Task: Add Lundberg Organic Creamy Parmesan Risotto to the cart.
Action: Mouse moved to (711, 264)
Screenshot: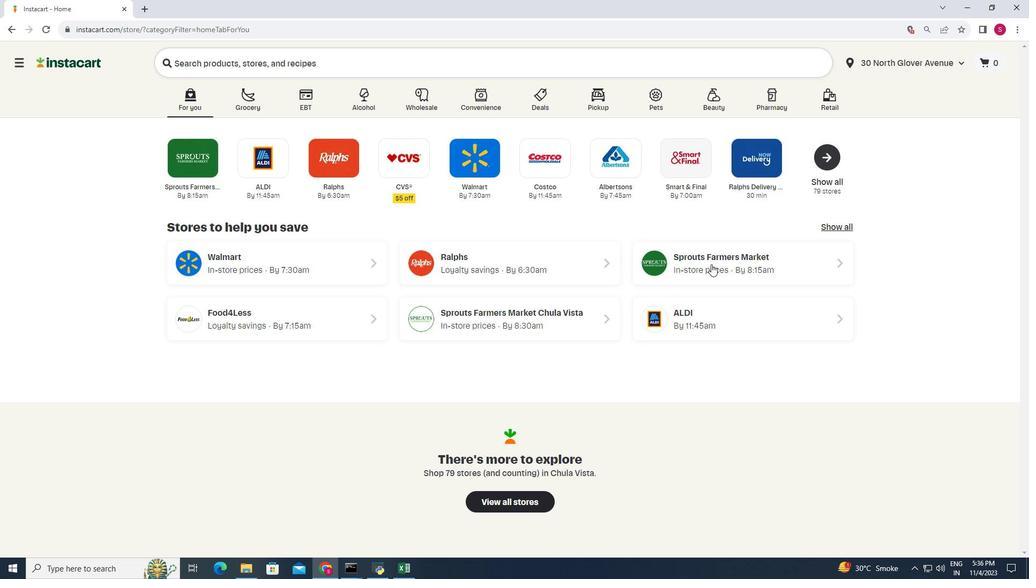 
Action: Mouse pressed left at (711, 264)
Screenshot: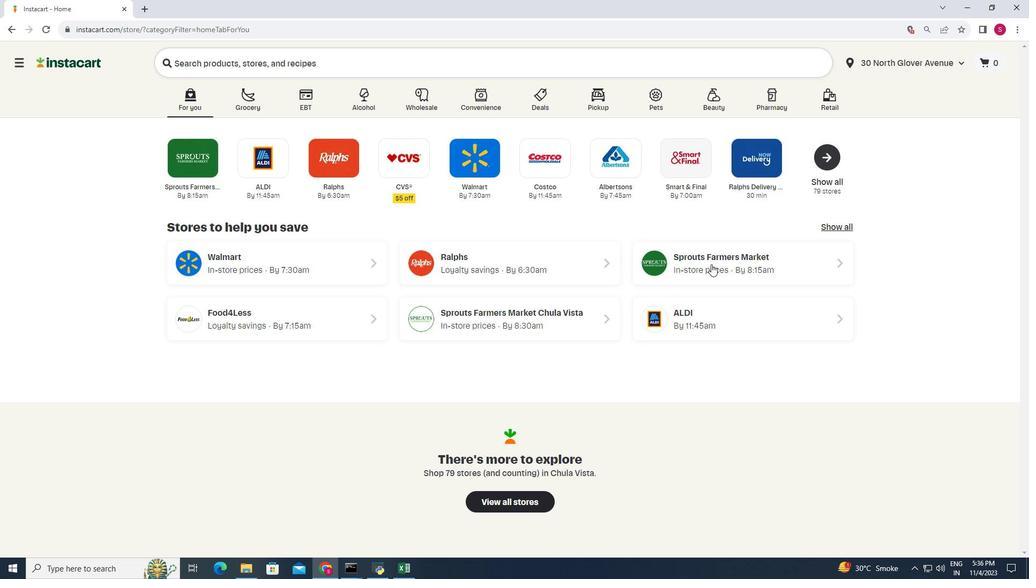 
Action: Mouse moved to (59, 287)
Screenshot: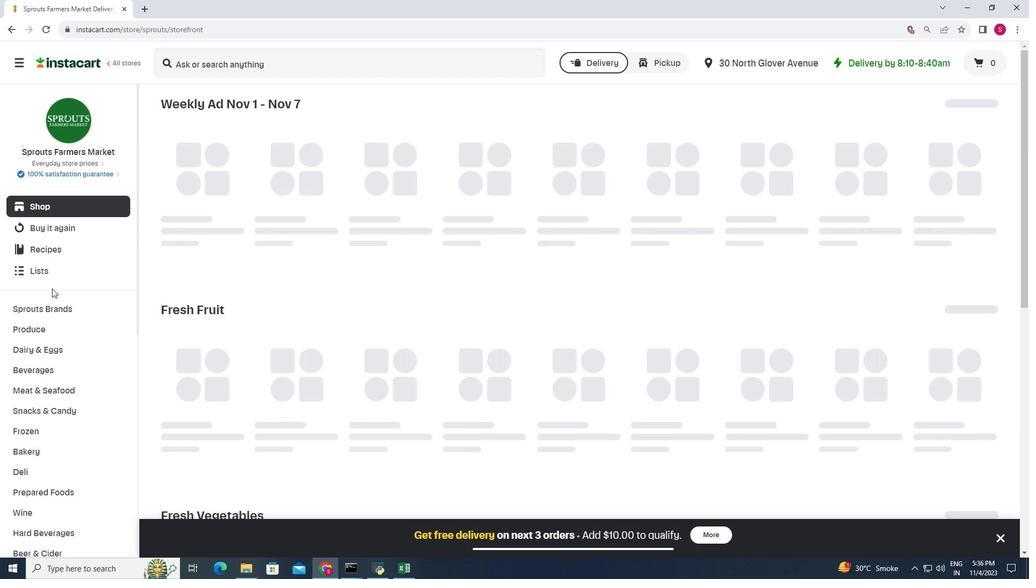 
Action: Mouse scrolled (59, 287) with delta (0, 0)
Screenshot: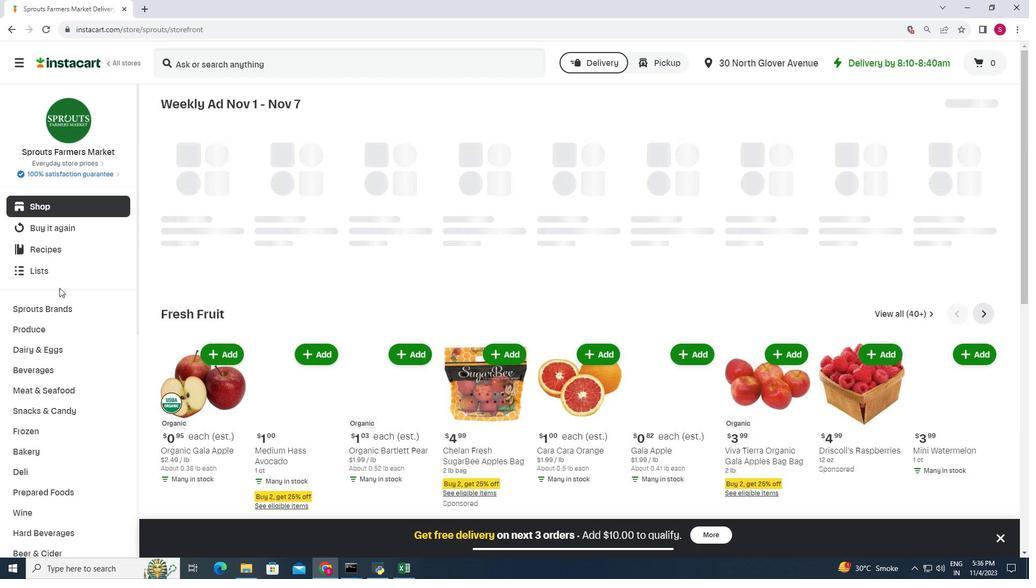 
Action: Mouse scrolled (59, 287) with delta (0, 0)
Screenshot: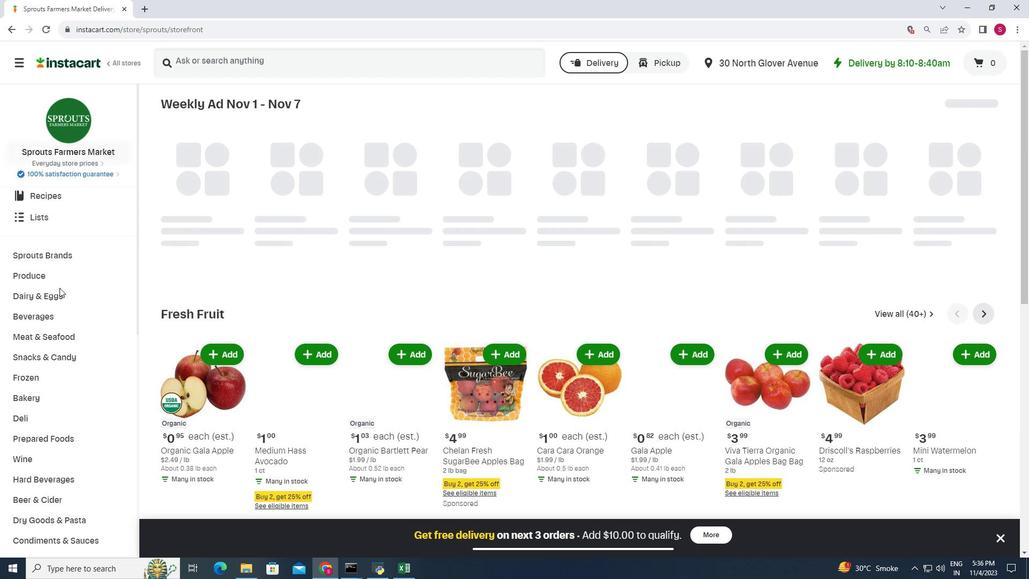 
Action: Mouse scrolled (59, 287) with delta (0, 0)
Screenshot: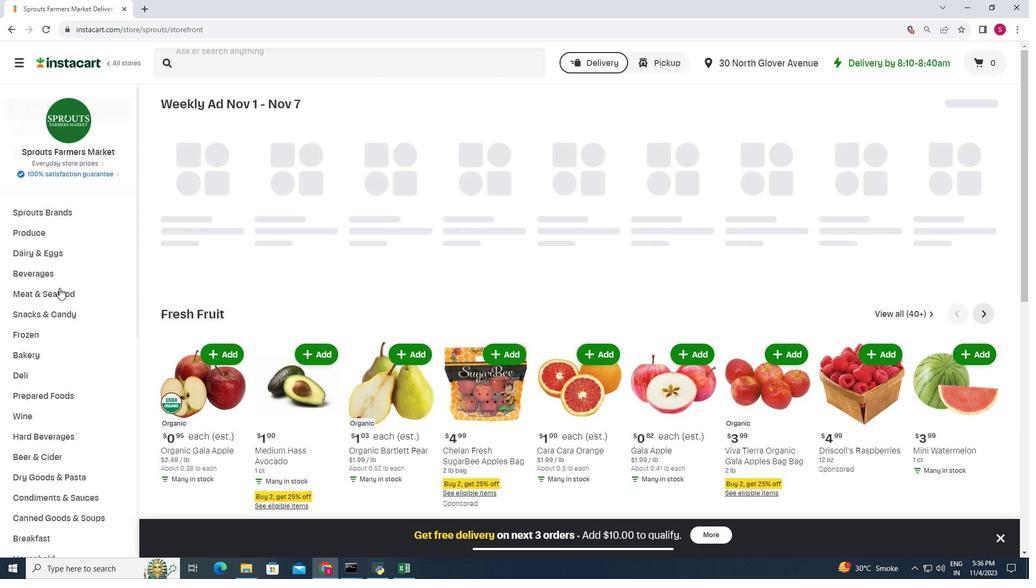 
Action: Mouse scrolled (59, 287) with delta (0, 0)
Screenshot: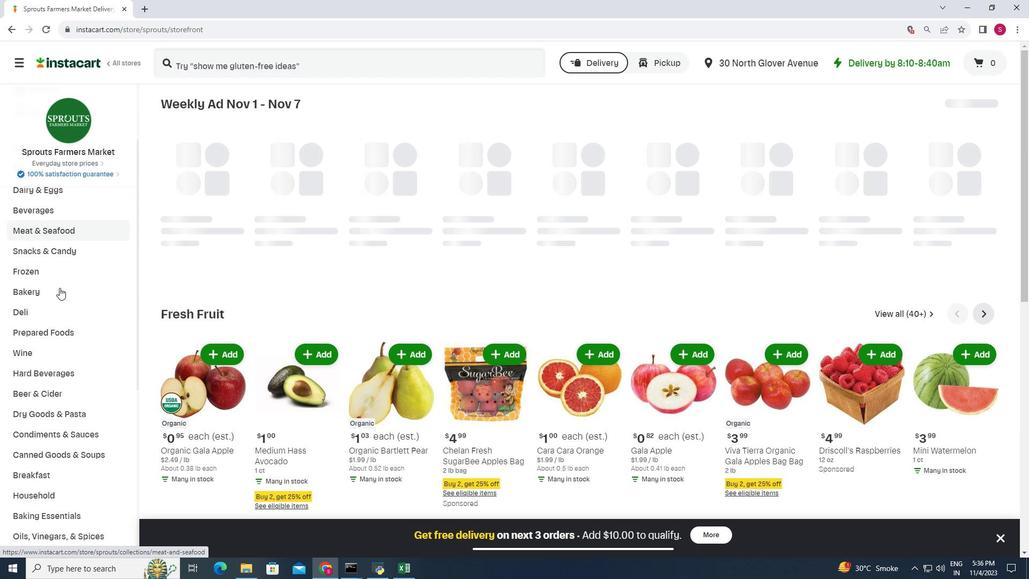 
Action: Mouse scrolled (59, 287) with delta (0, 0)
Screenshot: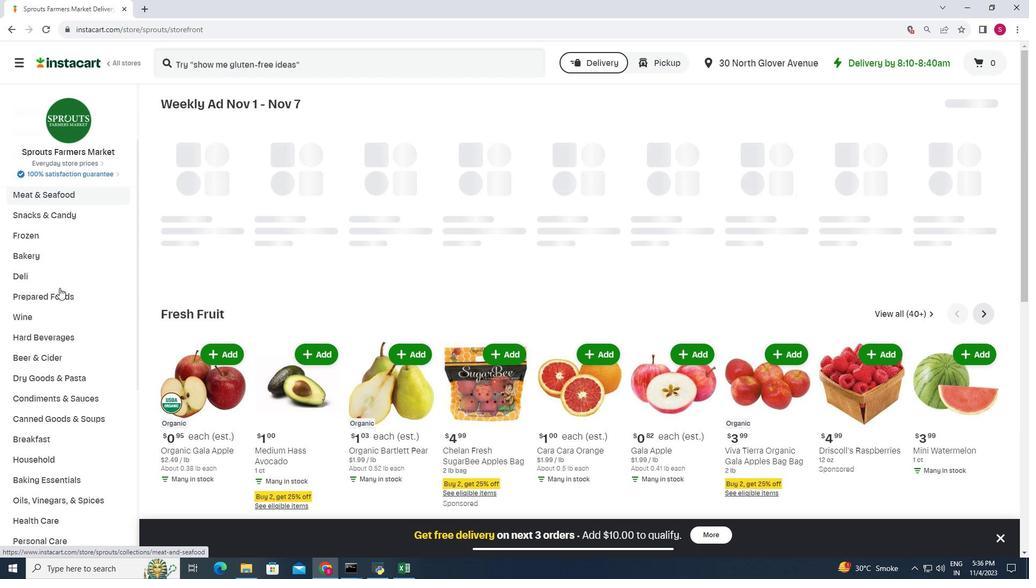 
Action: Mouse moved to (57, 364)
Screenshot: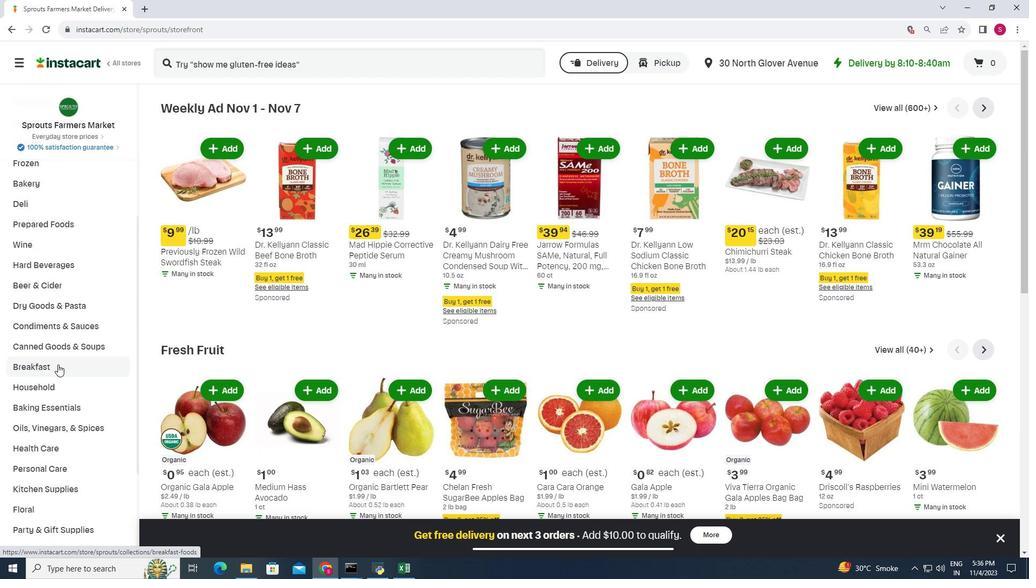 
Action: Mouse pressed left at (57, 364)
Screenshot: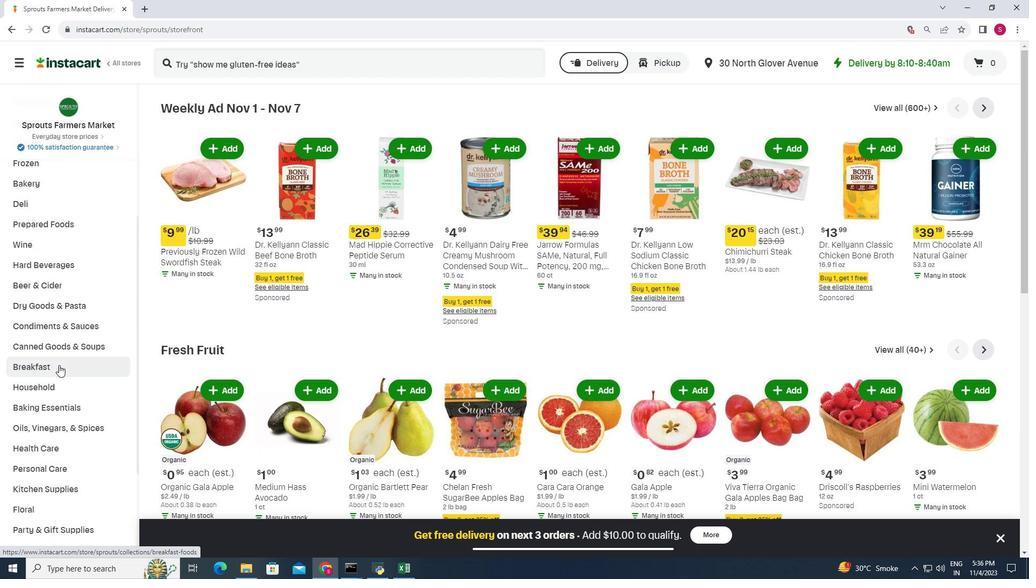 
Action: Mouse moved to (712, 133)
Screenshot: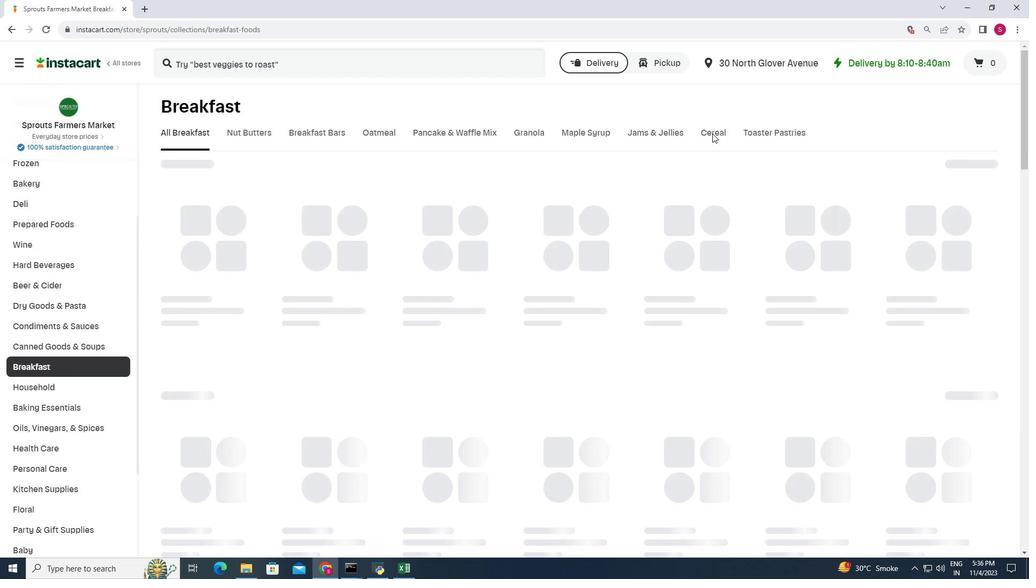 
Action: Mouse pressed left at (712, 133)
Screenshot: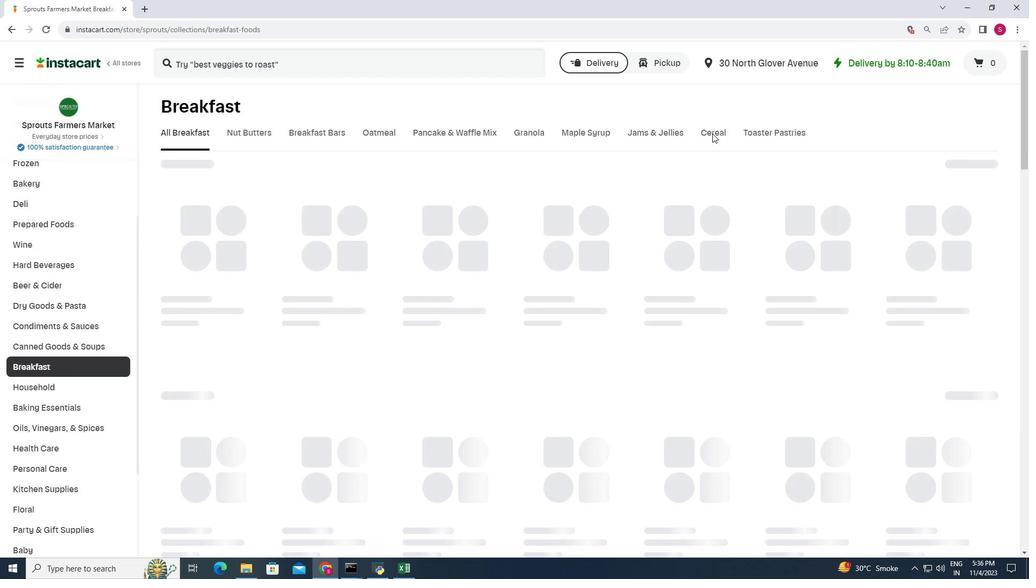
Action: Mouse moved to (479, 211)
Screenshot: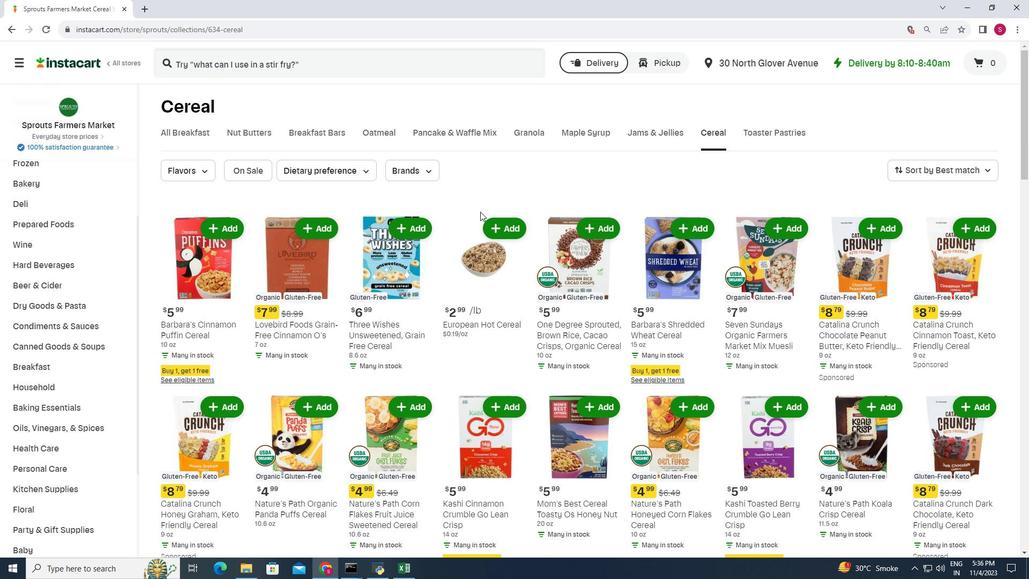 
Action: Mouse scrolled (479, 211) with delta (0, 0)
Screenshot: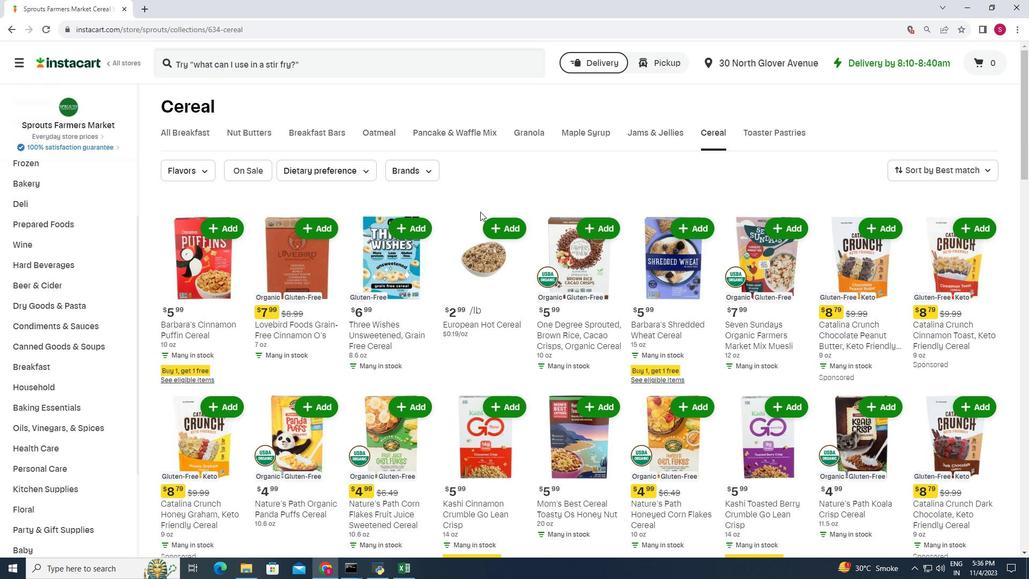 
Action: Mouse moved to (481, 212)
Screenshot: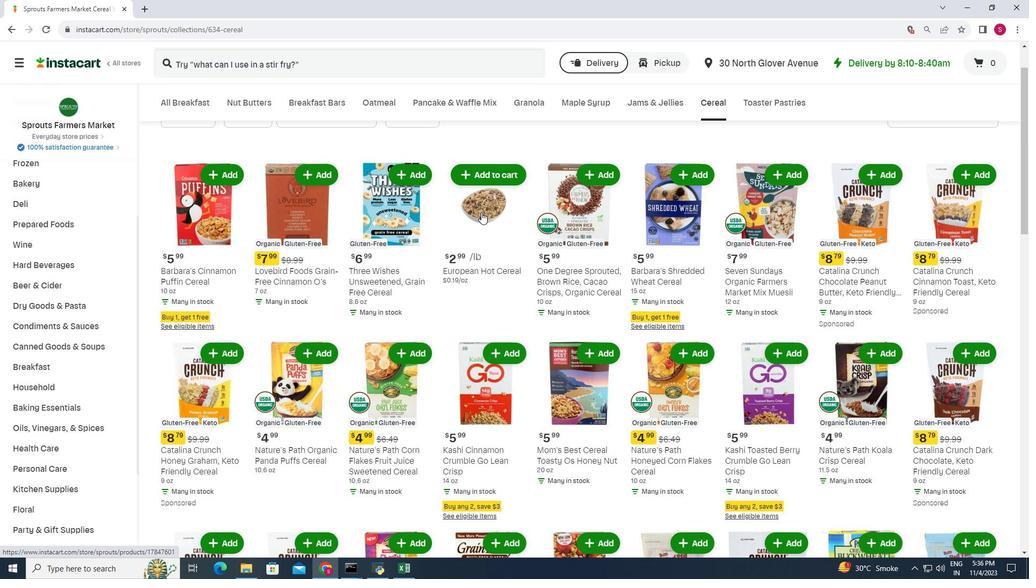 
Action: Mouse scrolled (481, 211) with delta (0, 0)
Screenshot: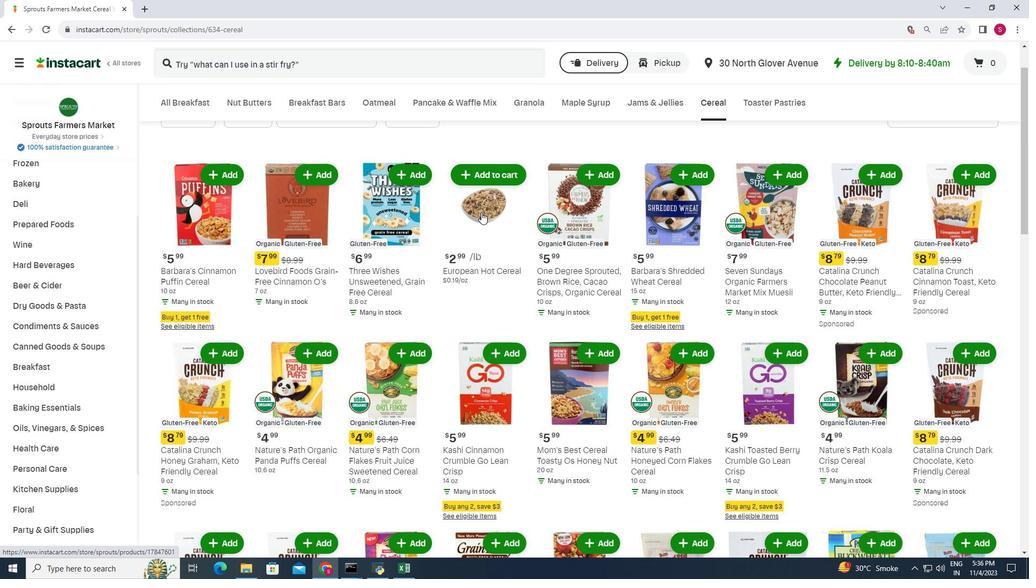 
Action: Mouse scrolled (481, 211) with delta (0, 0)
Screenshot: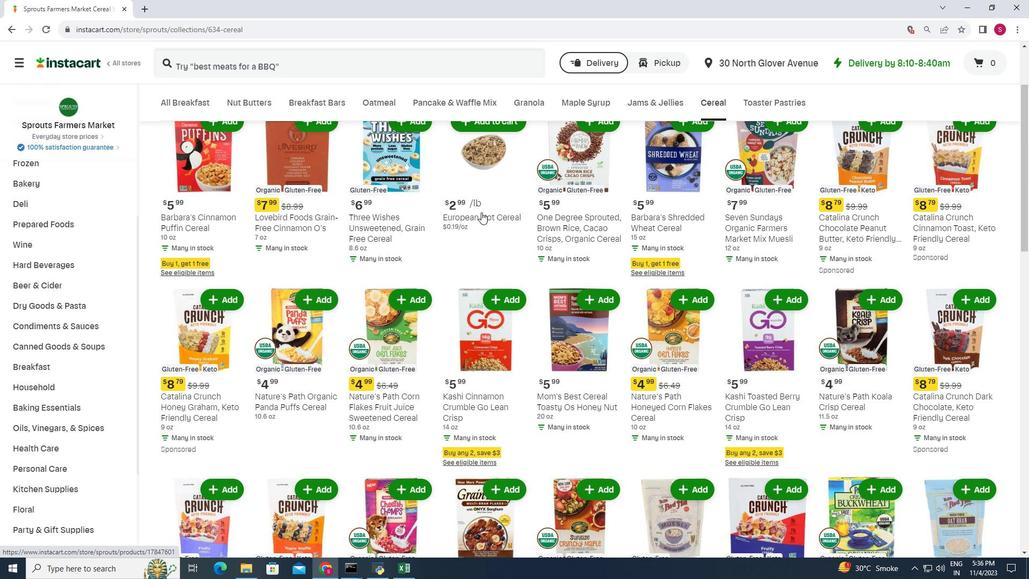 
Action: Mouse scrolled (481, 211) with delta (0, 0)
Screenshot: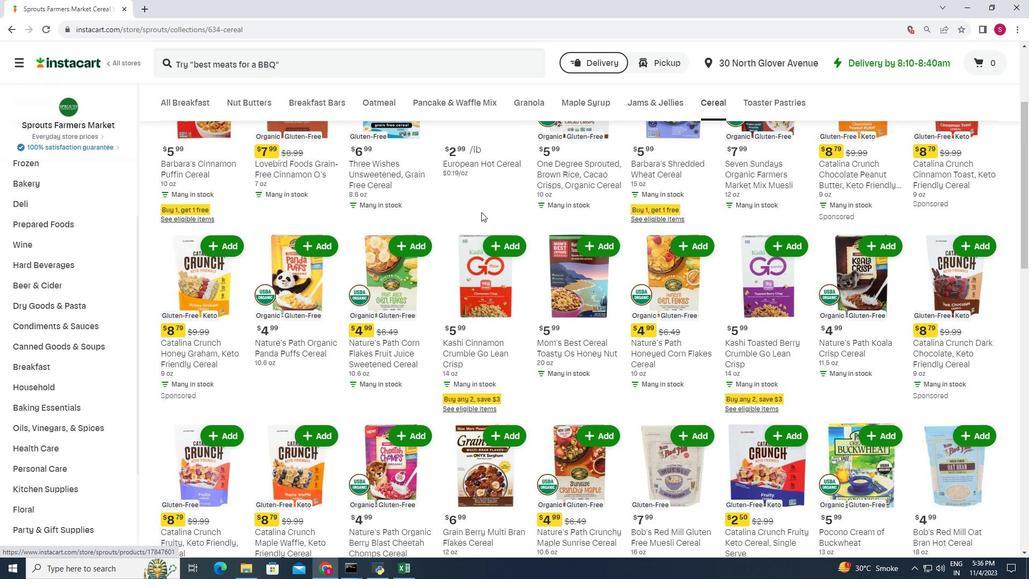 
Action: Mouse scrolled (481, 211) with delta (0, 0)
Screenshot: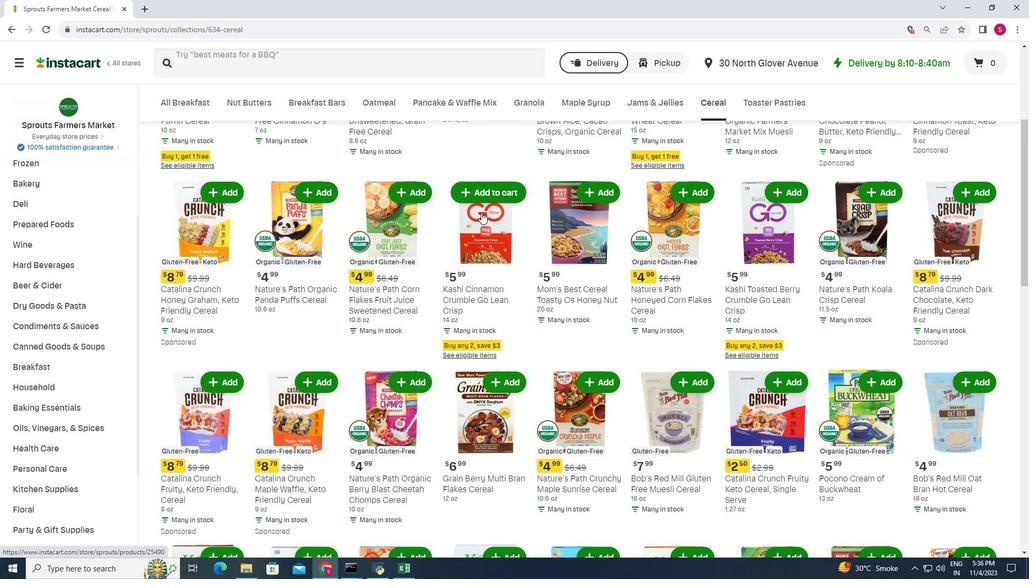 
Action: Mouse scrolled (481, 211) with delta (0, 0)
Screenshot: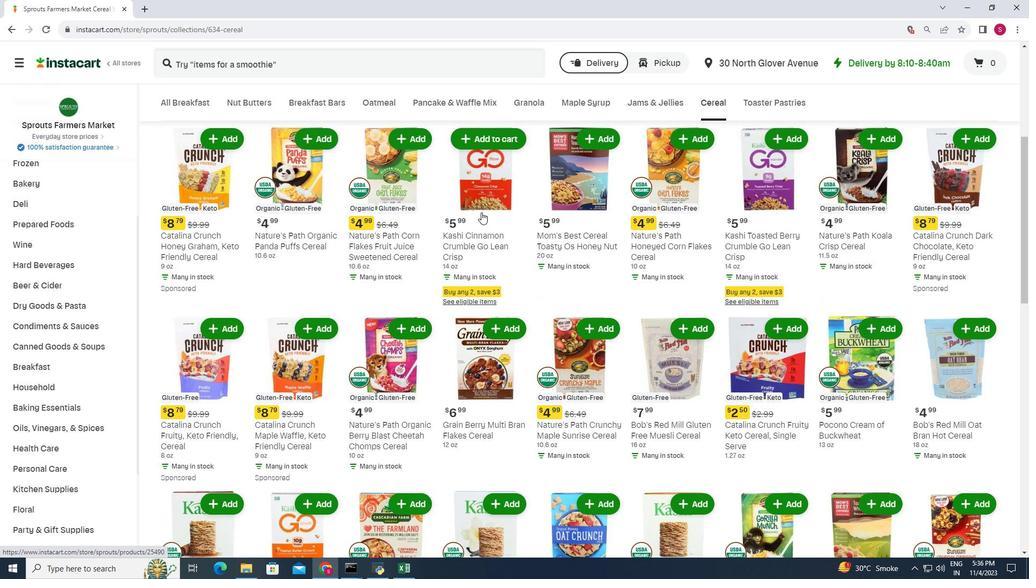 
Action: Mouse scrolled (481, 211) with delta (0, 0)
Screenshot: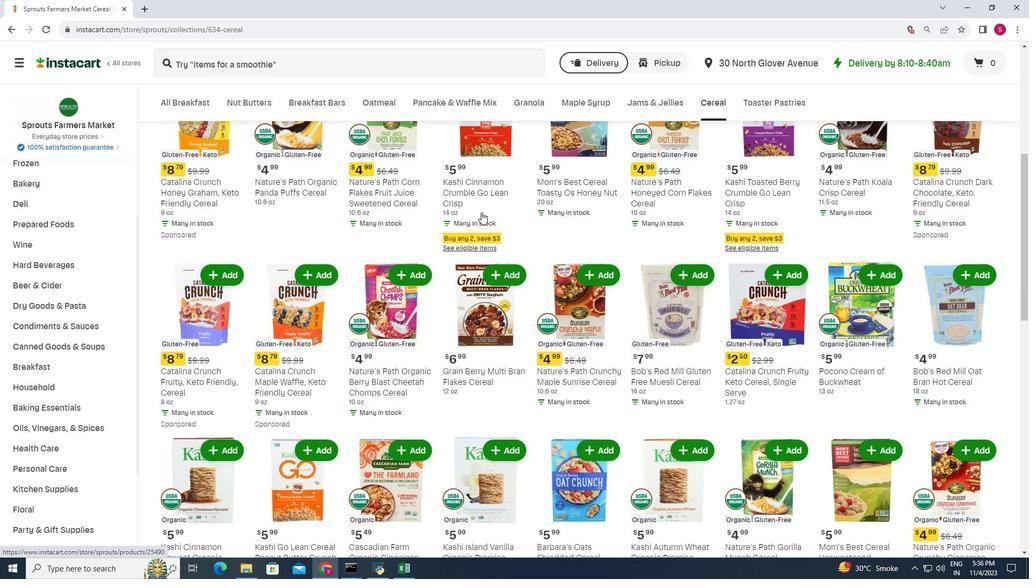
Action: Mouse scrolled (481, 211) with delta (0, 0)
Screenshot: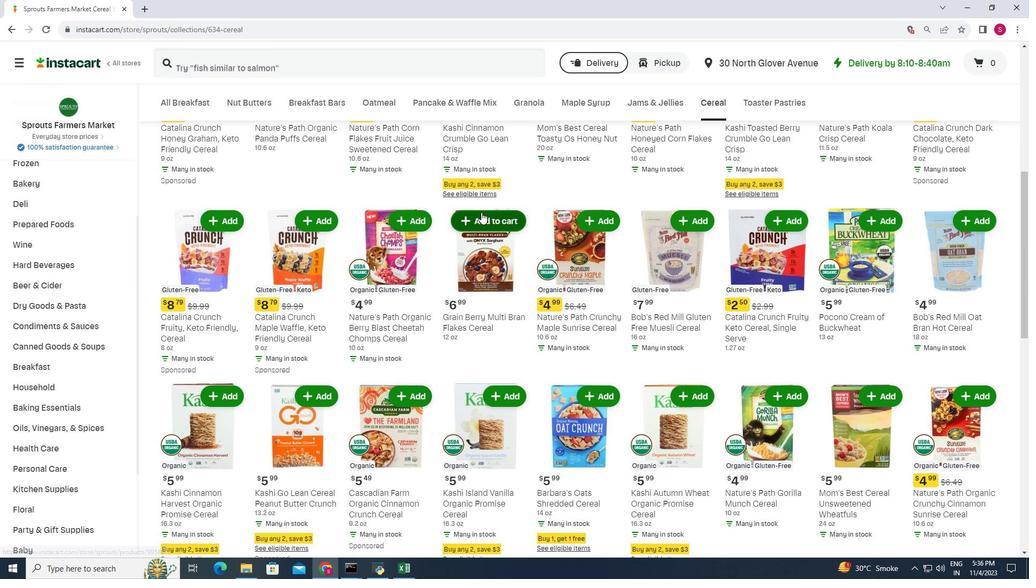
Action: Mouse scrolled (481, 211) with delta (0, 0)
Screenshot: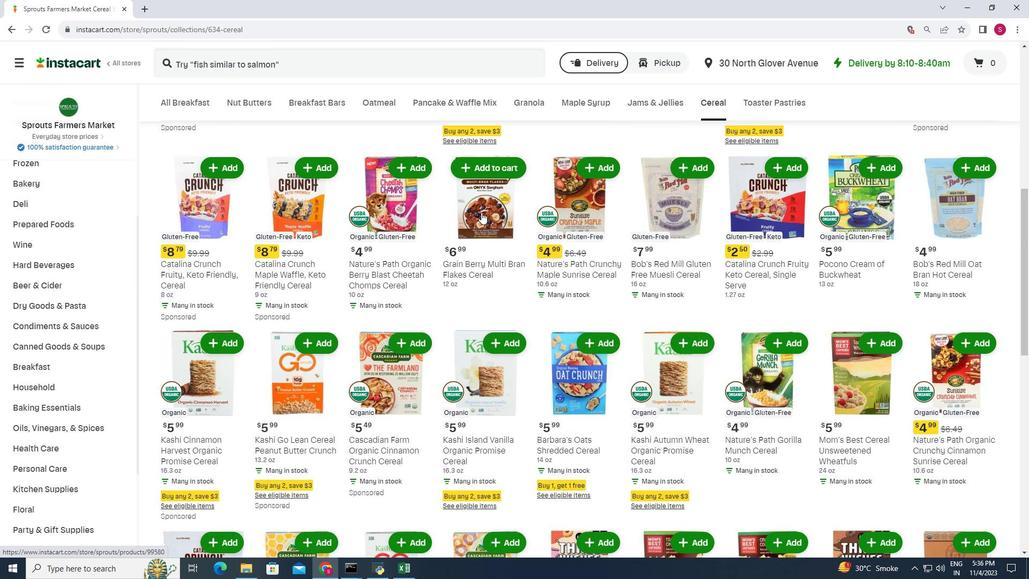 
Action: Mouse scrolled (481, 211) with delta (0, 0)
Screenshot: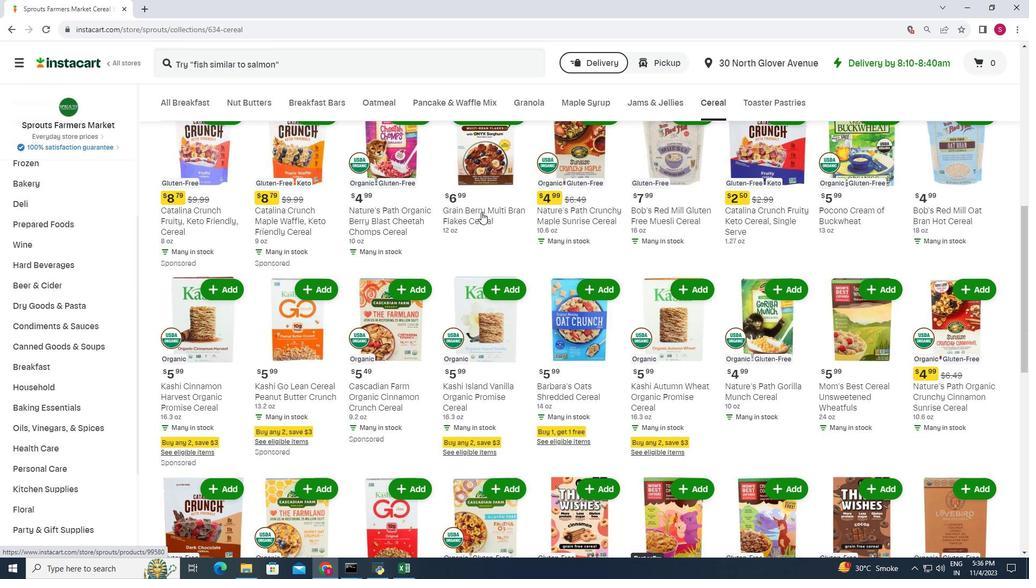 
Action: Mouse scrolled (481, 211) with delta (0, 0)
Screenshot: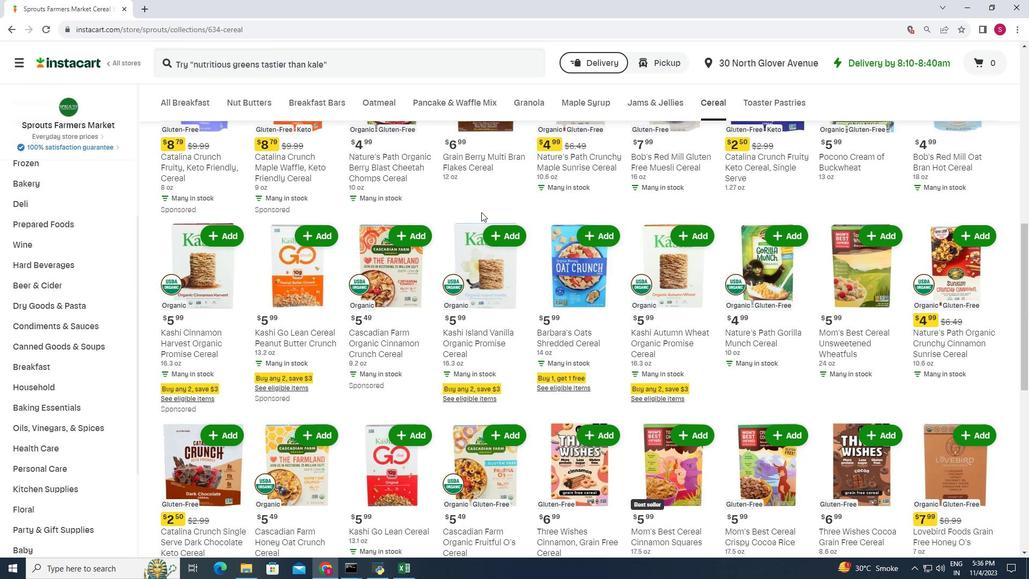 
Action: Mouse scrolled (481, 211) with delta (0, 0)
Screenshot: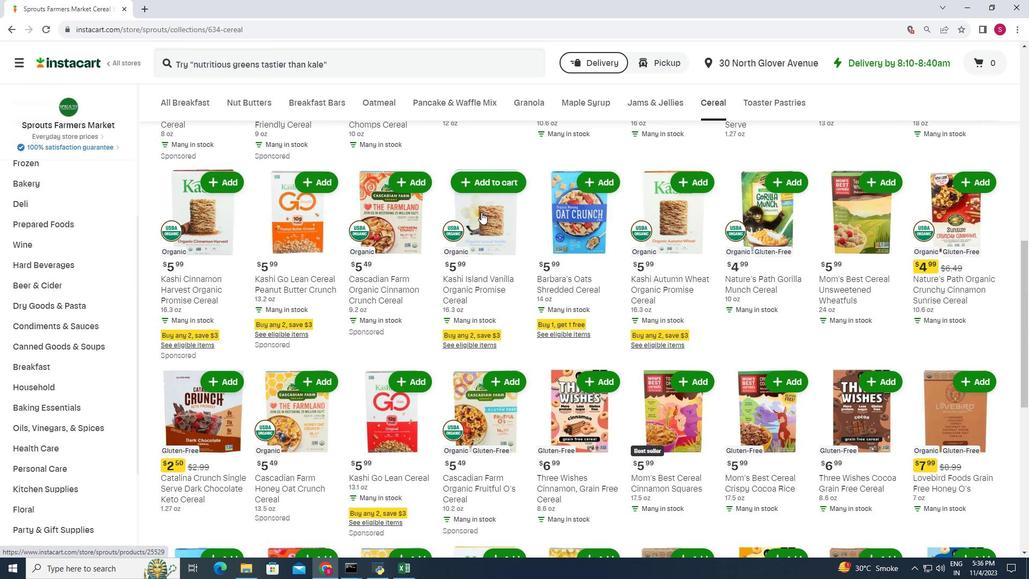 
Action: Mouse scrolled (481, 211) with delta (0, 0)
Screenshot: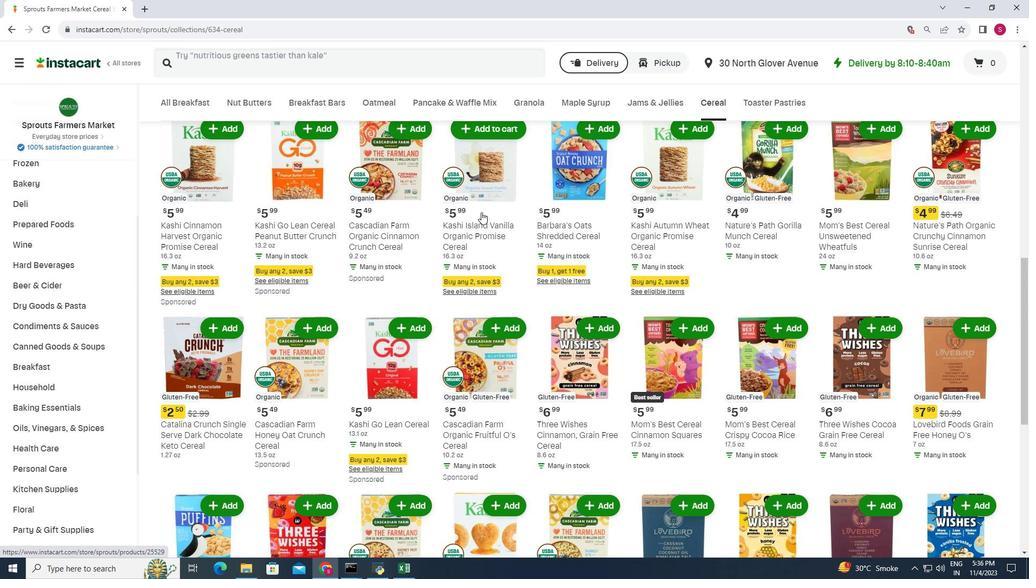 
Action: Mouse moved to (482, 212)
Screenshot: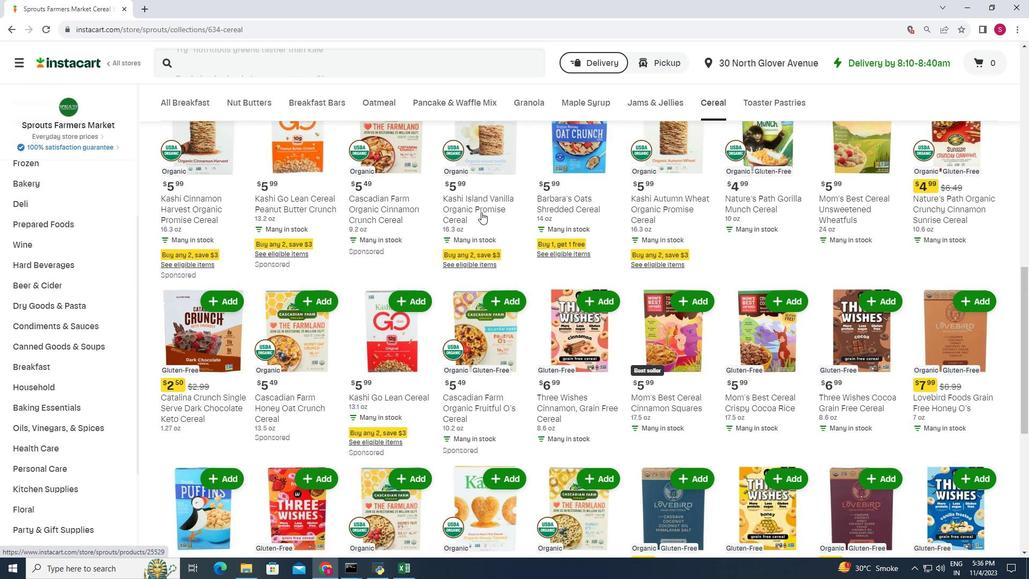 
Action: Mouse scrolled (482, 211) with delta (0, 0)
Screenshot: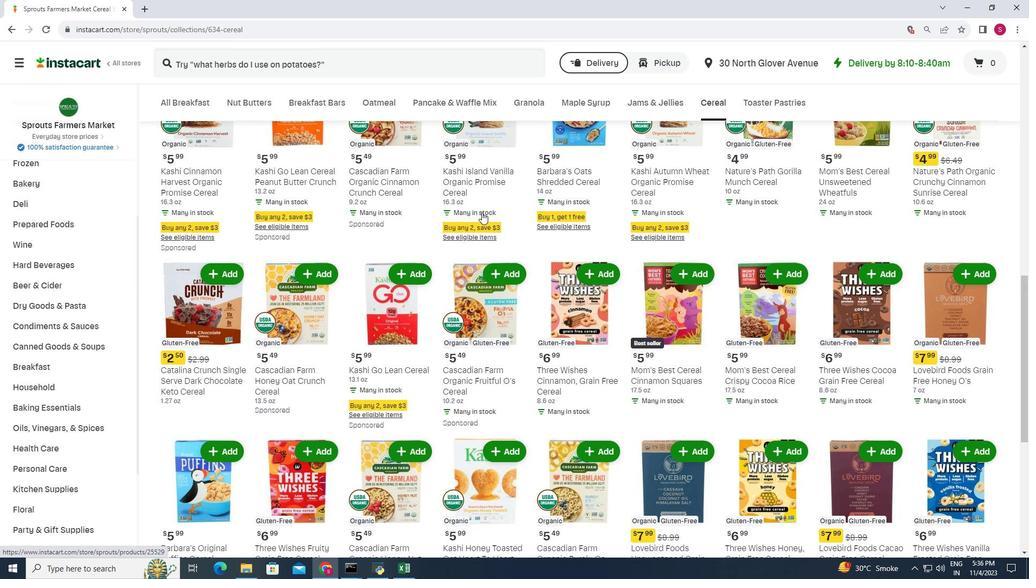 
Action: Mouse moved to (481, 212)
Screenshot: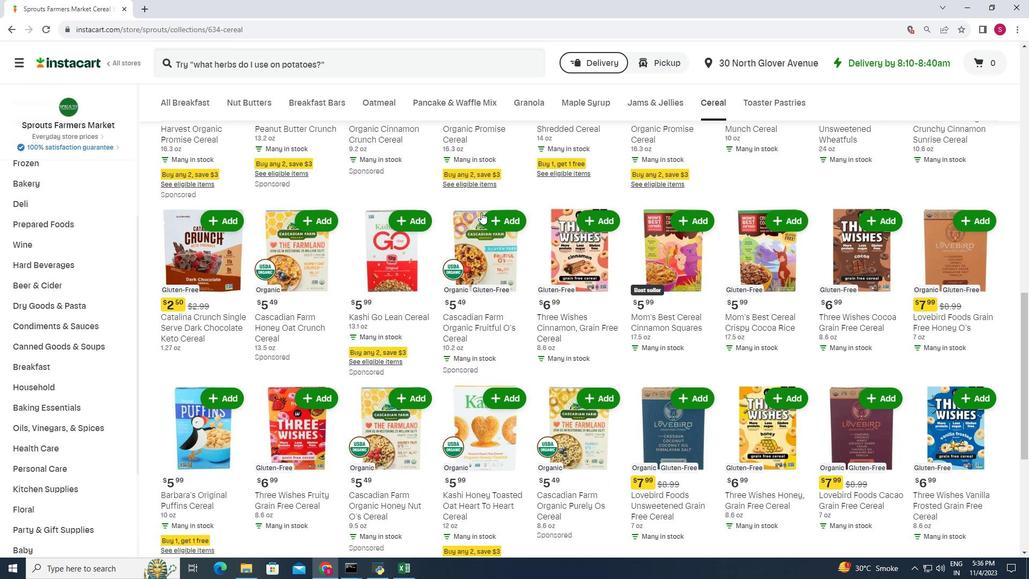 
Action: Mouse scrolled (481, 211) with delta (0, 0)
Screenshot: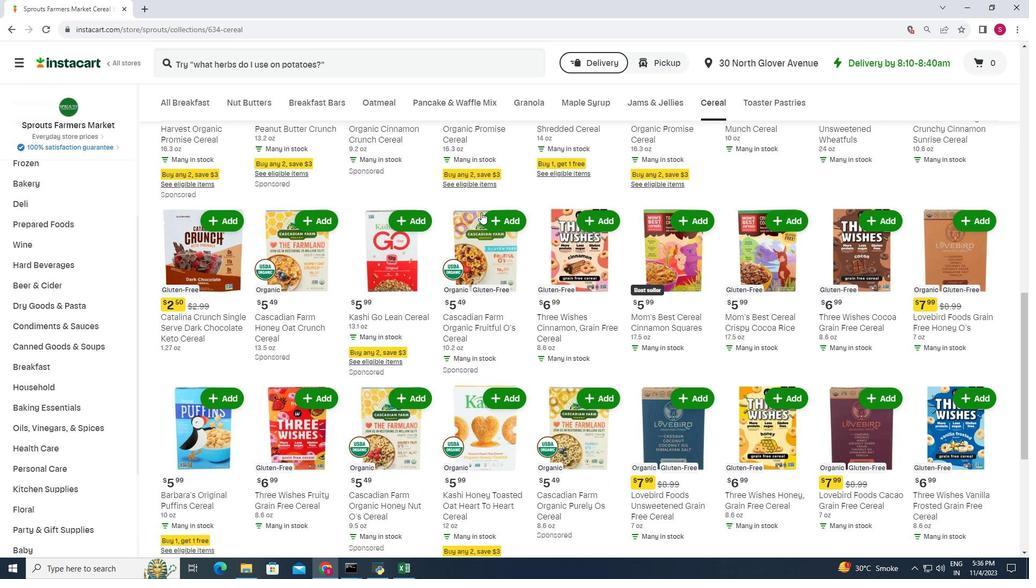 
Action: Mouse moved to (479, 210)
Screenshot: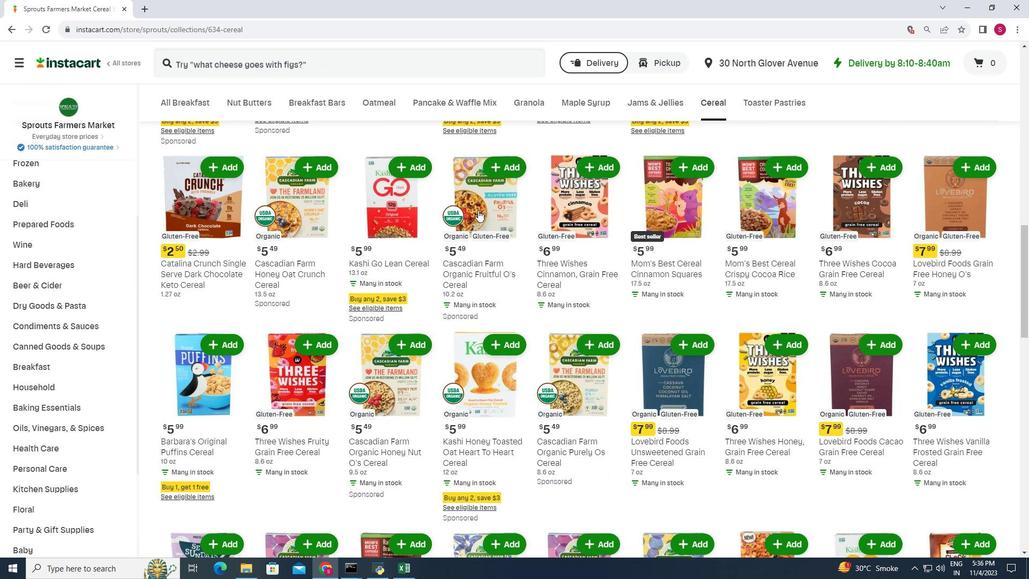 
Action: Mouse scrolled (479, 210) with delta (0, 0)
Screenshot: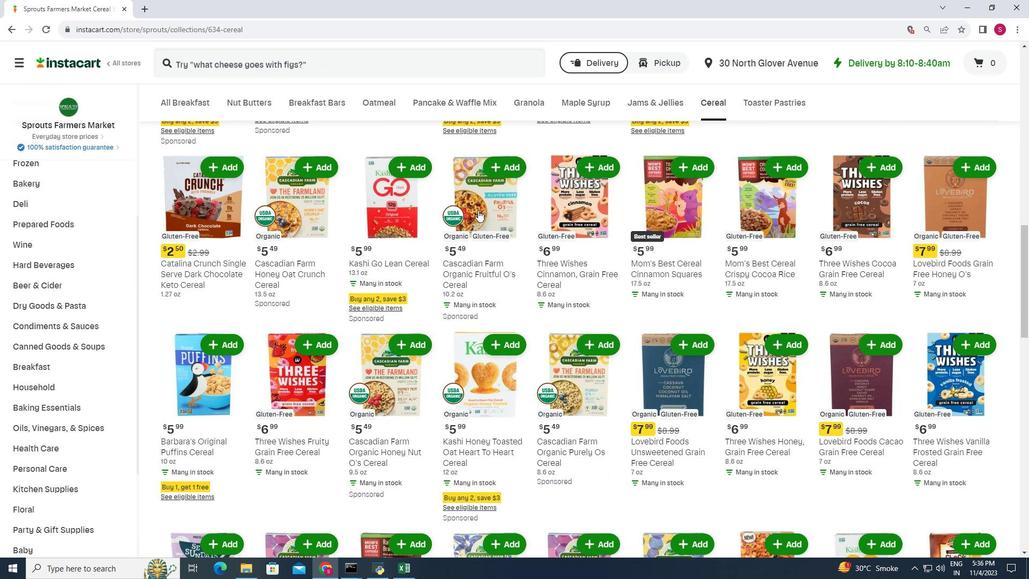 
Action: Mouse moved to (480, 201)
Screenshot: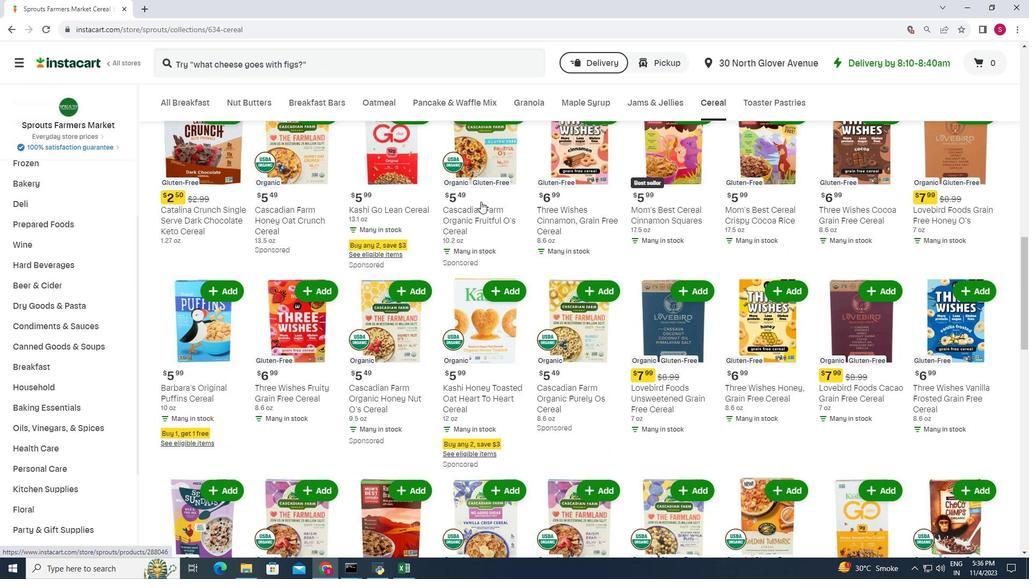 
Action: Mouse scrolled (480, 201) with delta (0, 0)
Screenshot: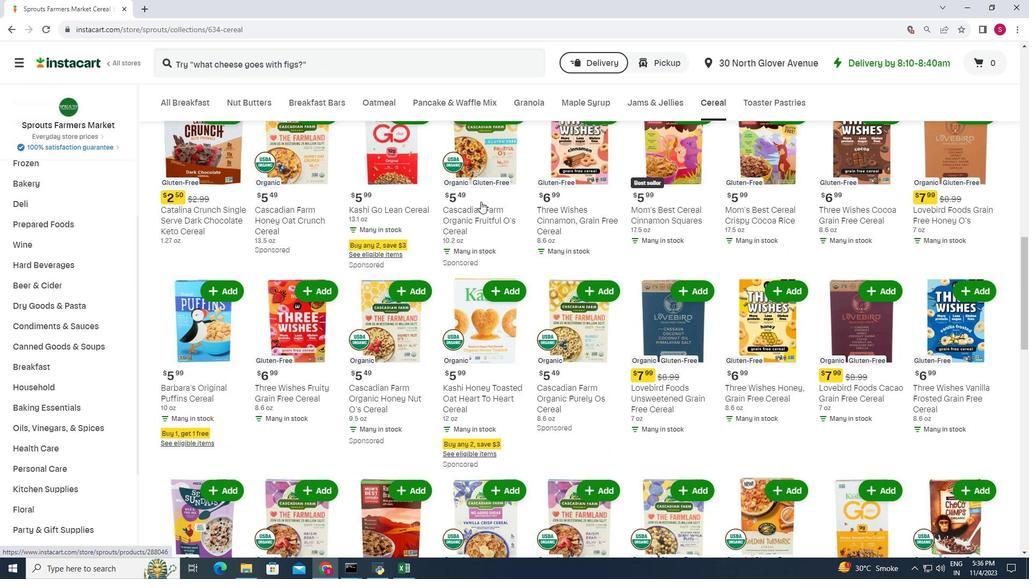 
Action: Mouse moved to (503, 199)
Screenshot: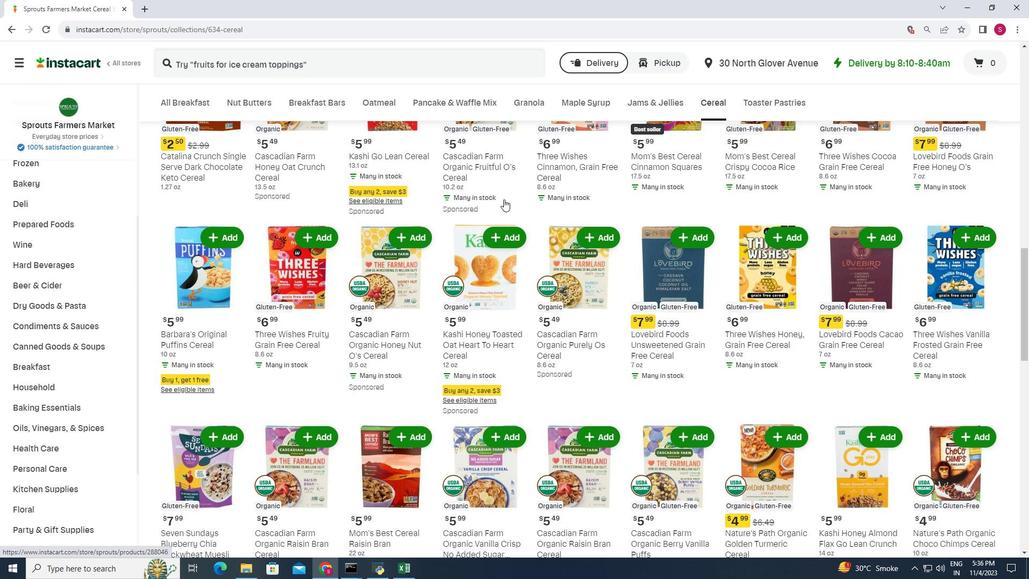 
Action: Mouse scrolled (503, 198) with delta (0, 0)
Screenshot: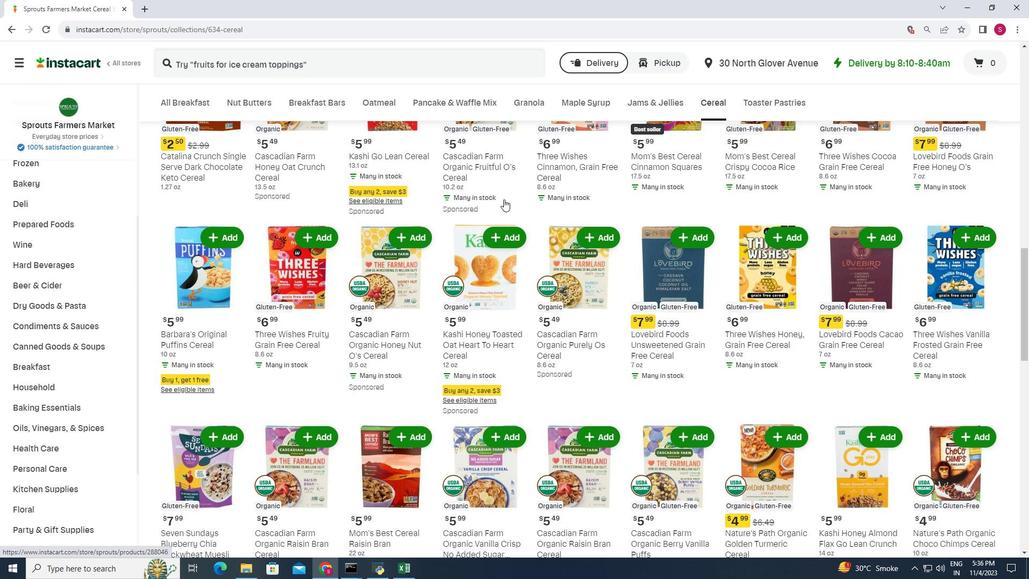 
Action: Mouse moved to (503, 198)
Screenshot: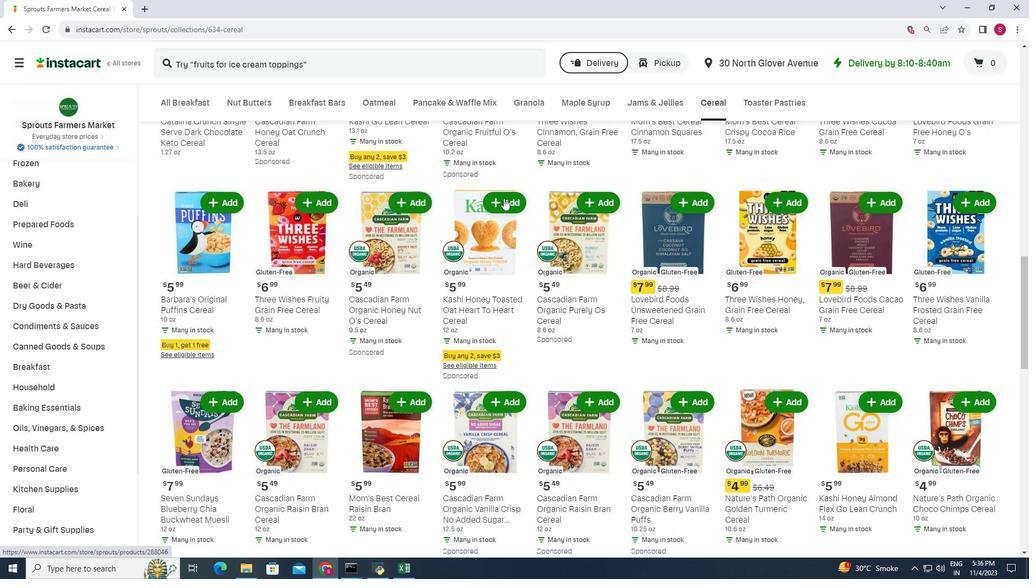 
Action: Mouse scrolled (503, 197) with delta (0, 0)
Screenshot: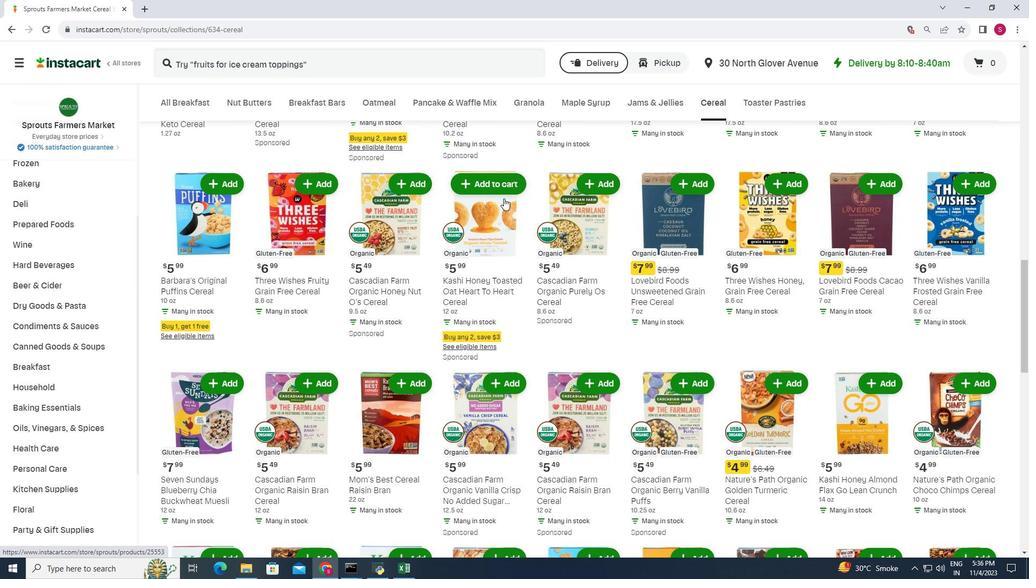 
Action: Mouse moved to (503, 196)
Screenshot: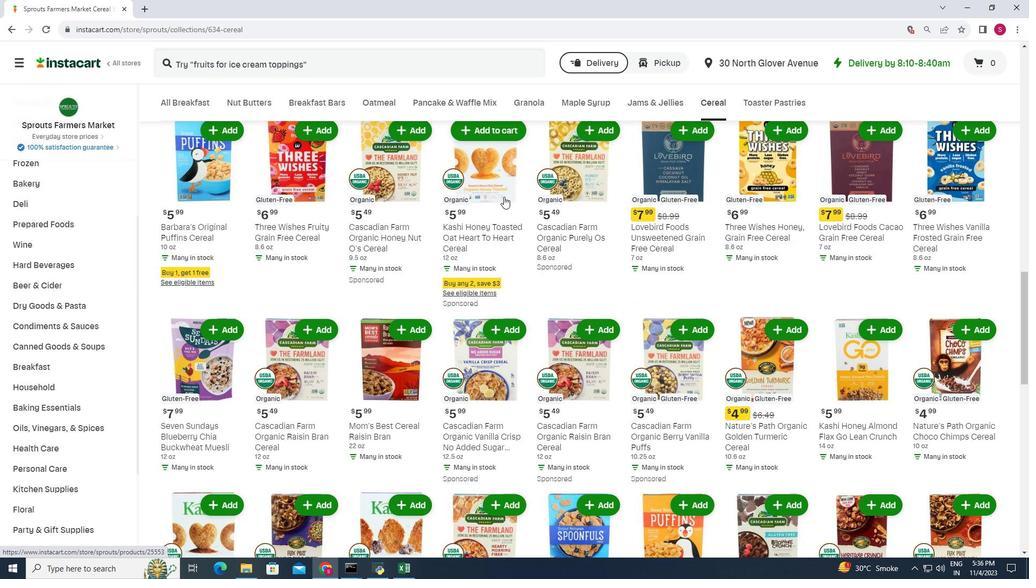 
Action: Mouse scrolled (503, 196) with delta (0, 0)
Screenshot: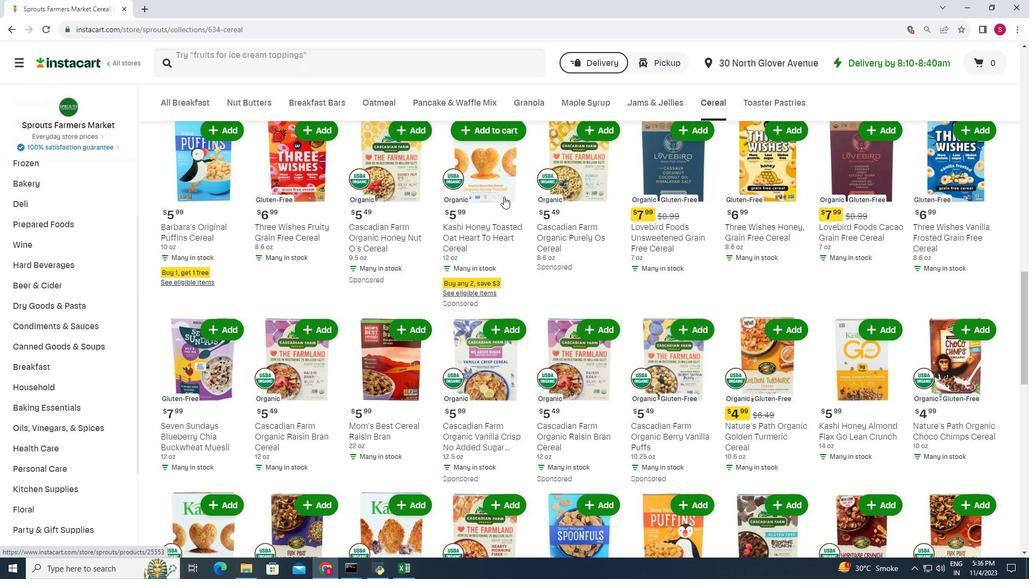 
Action: Mouse scrolled (503, 196) with delta (0, 0)
Screenshot: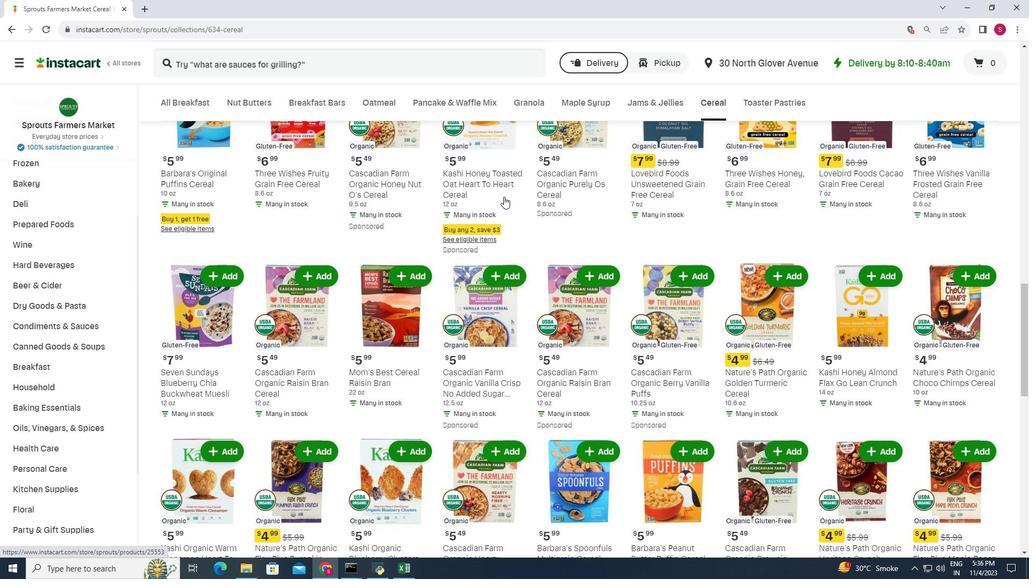 
Action: Mouse moved to (503, 195)
Screenshot: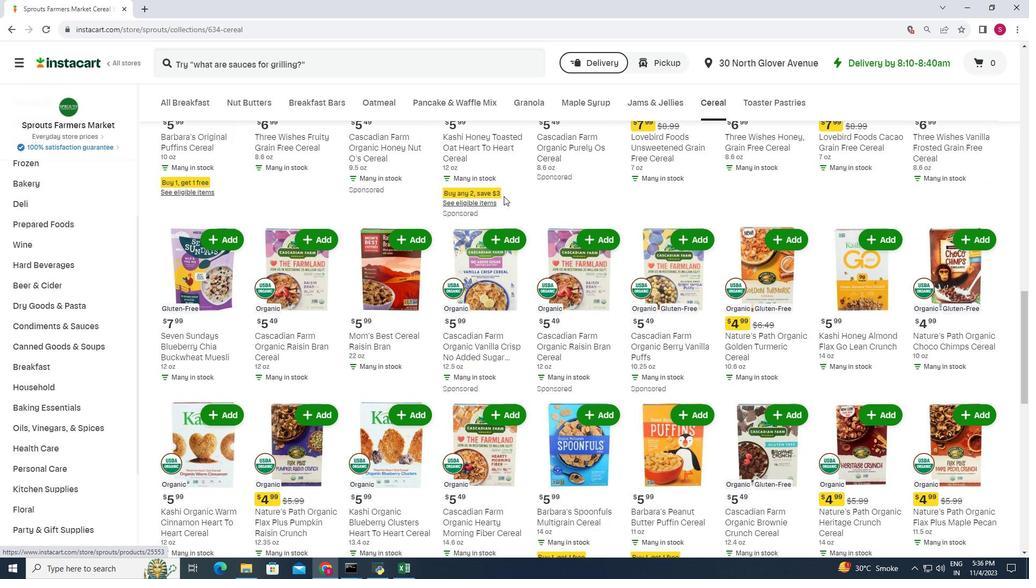 
Action: Mouse scrolled (503, 194) with delta (0, 0)
Screenshot: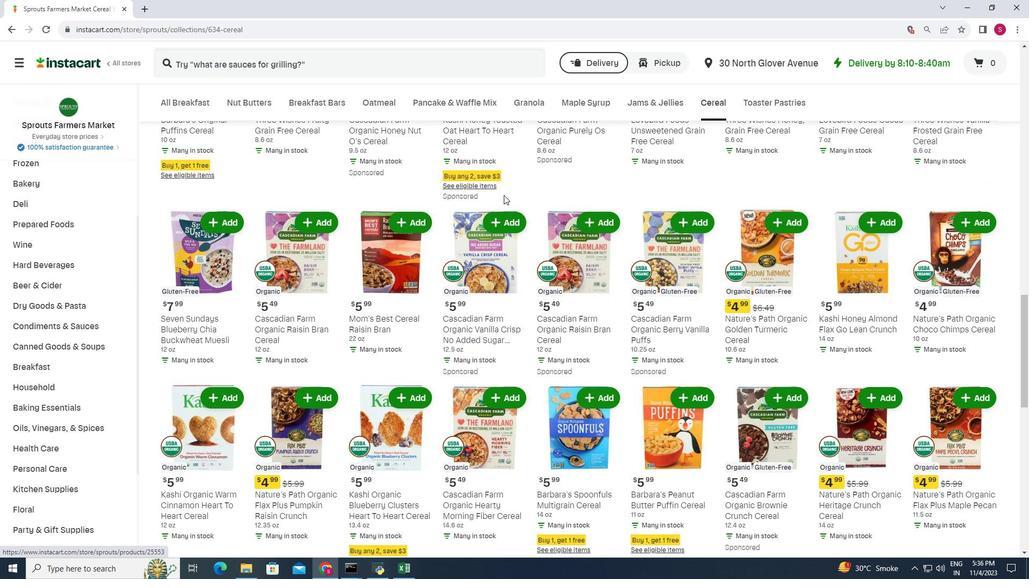 
Action: Mouse moved to (503, 194)
Screenshot: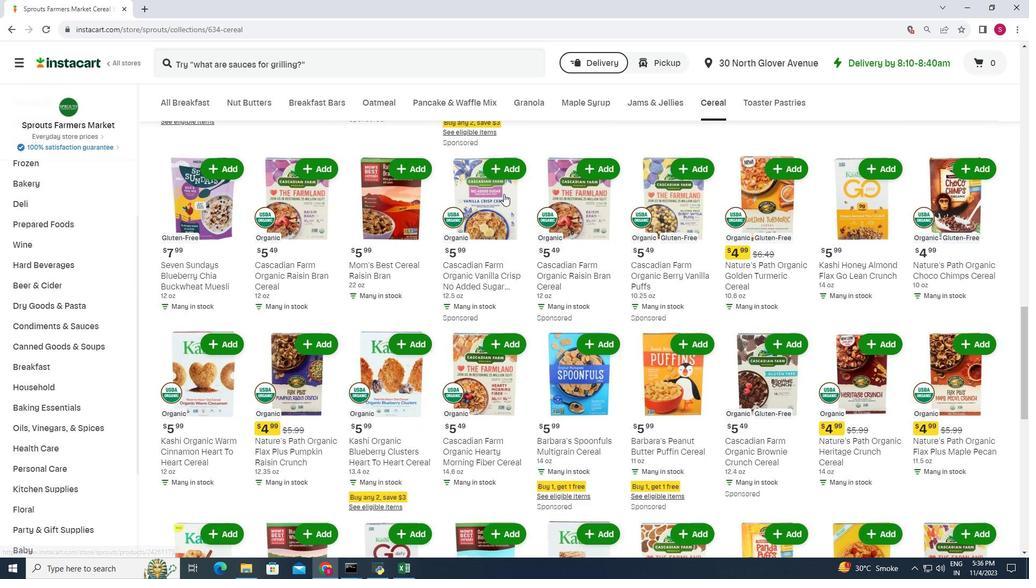 
Action: Mouse scrolled (503, 193) with delta (0, 0)
Screenshot: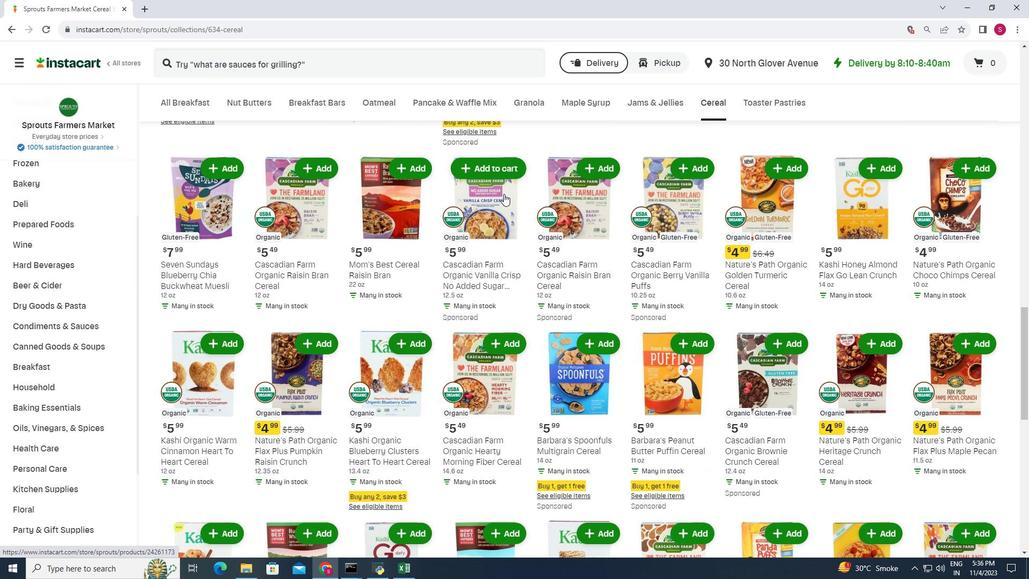 
Action: Mouse scrolled (503, 193) with delta (0, 0)
Screenshot: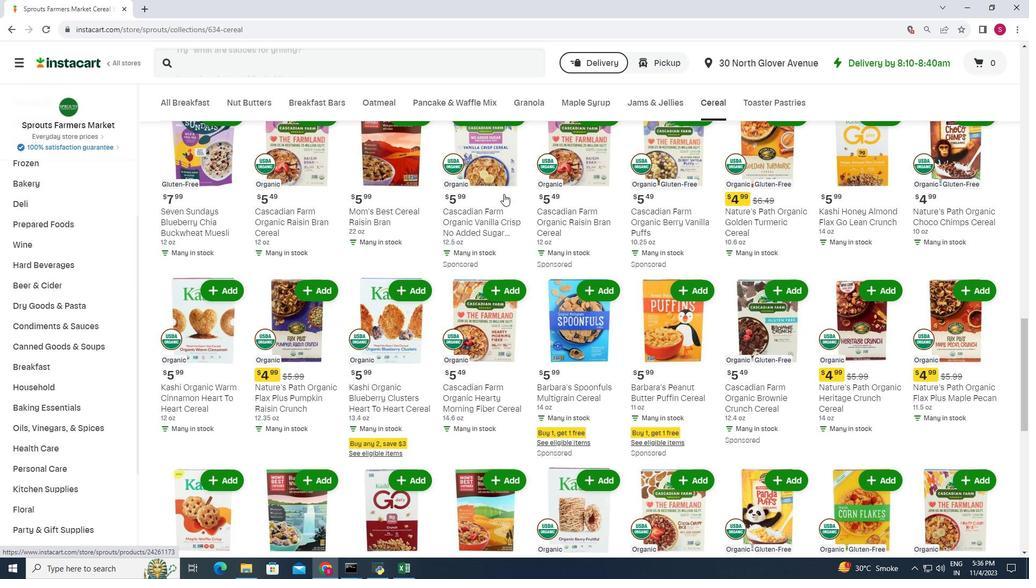 
Action: Mouse moved to (505, 193)
Screenshot: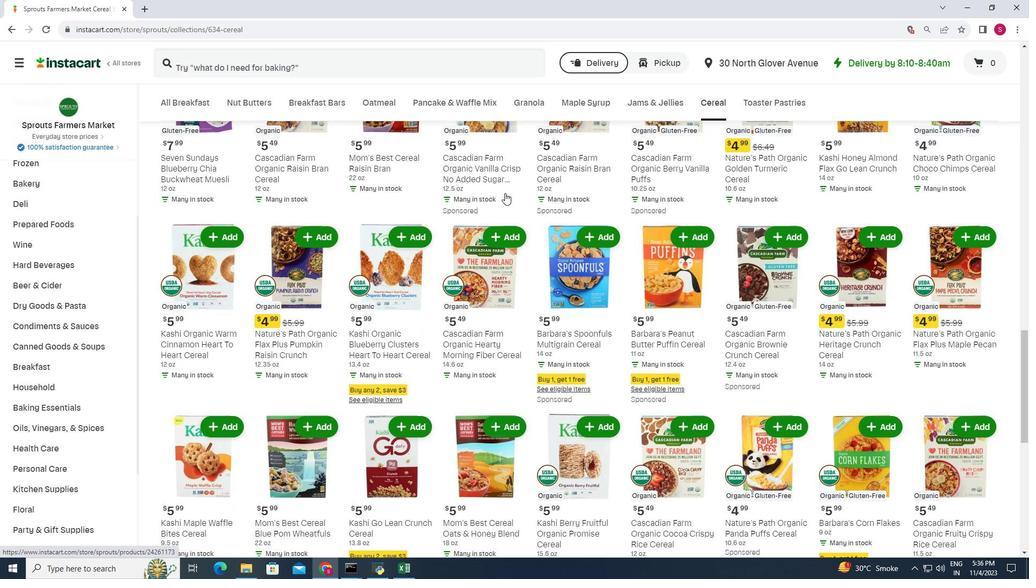 
Action: Mouse scrolled (505, 192) with delta (0, 0)
Screenshot: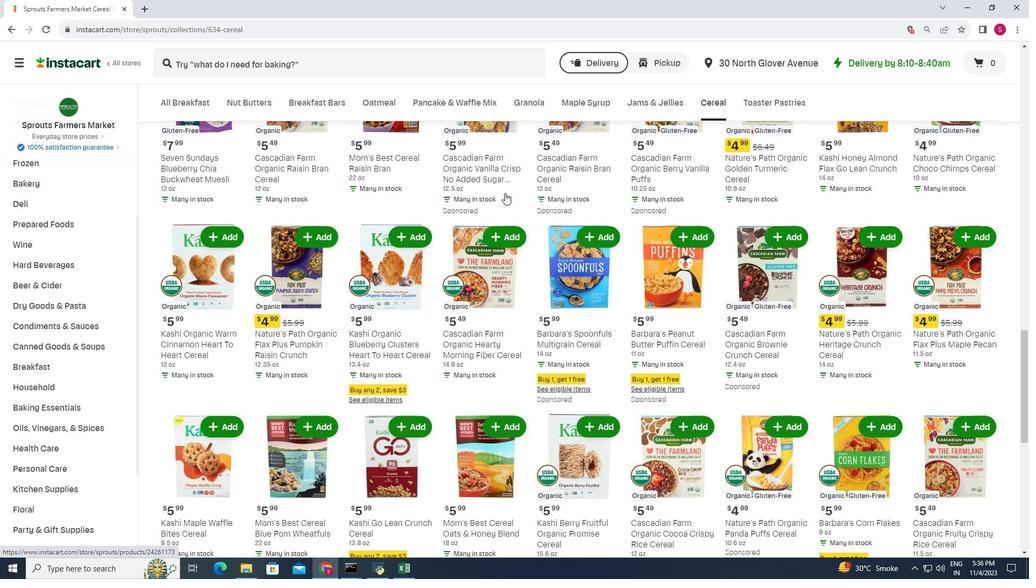 
Action: Mouse scrolled (505, 192) with delta (0, 0)
Screenshot: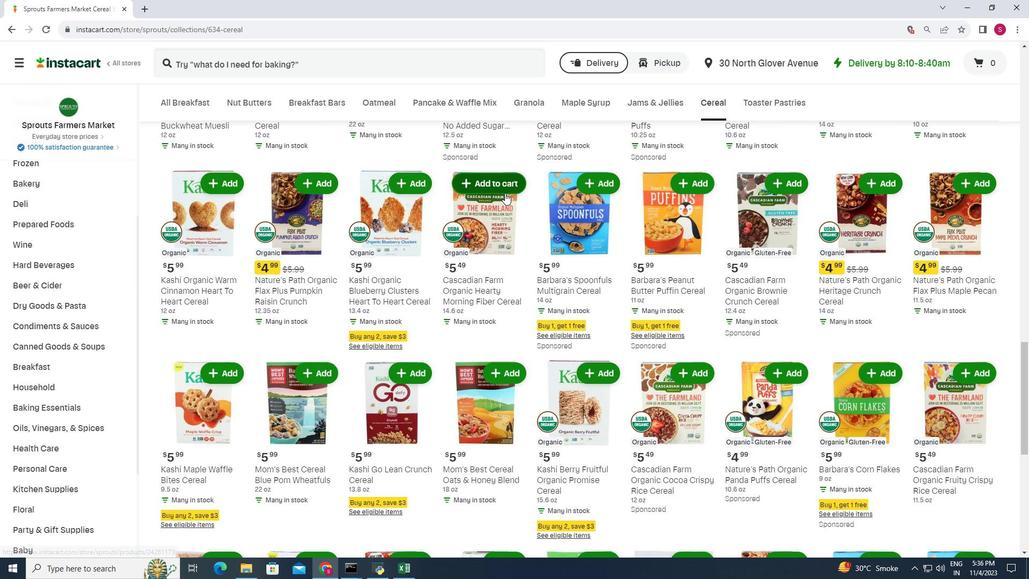 
Action: Mouse moved to (506, 189)
Screenshot: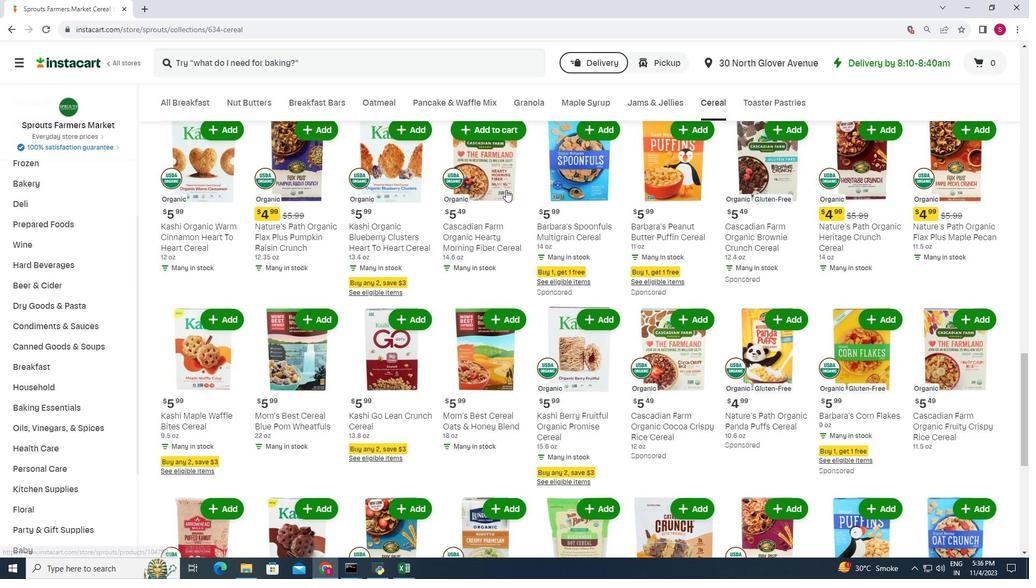 
Action: Mouse scrolled (506, 189) with delta (0, 0)
Screenshot: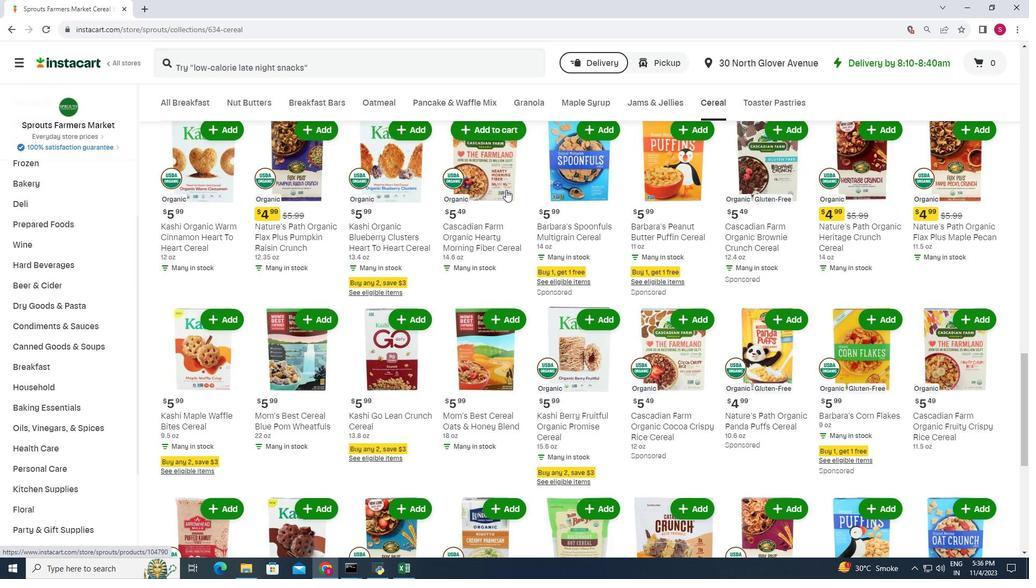 
Action: Mouse moved to (507, 188)
Screenshot: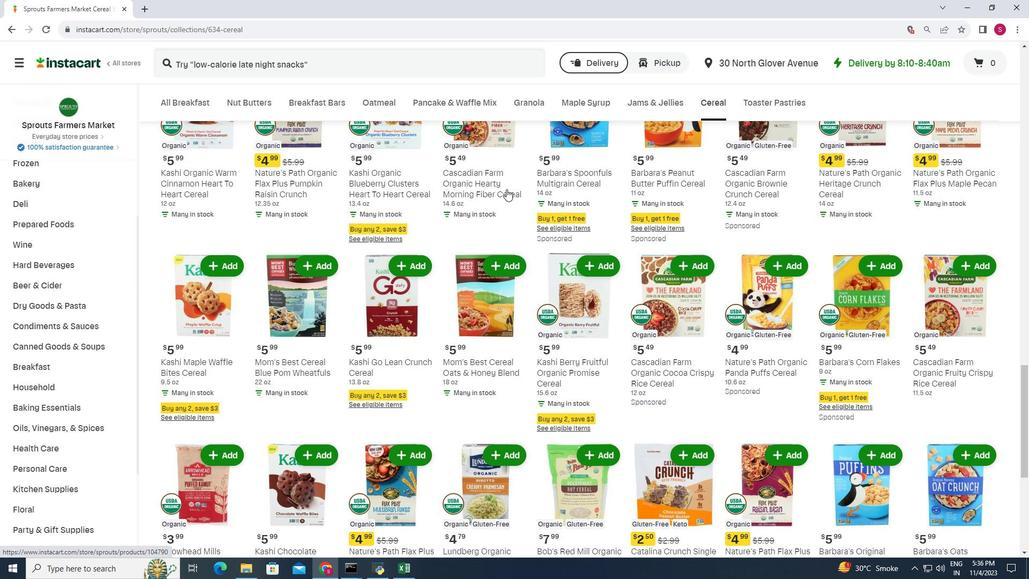 
Action: Mouse scrolled (507, 188) with delta (0, 0)
Screenshot: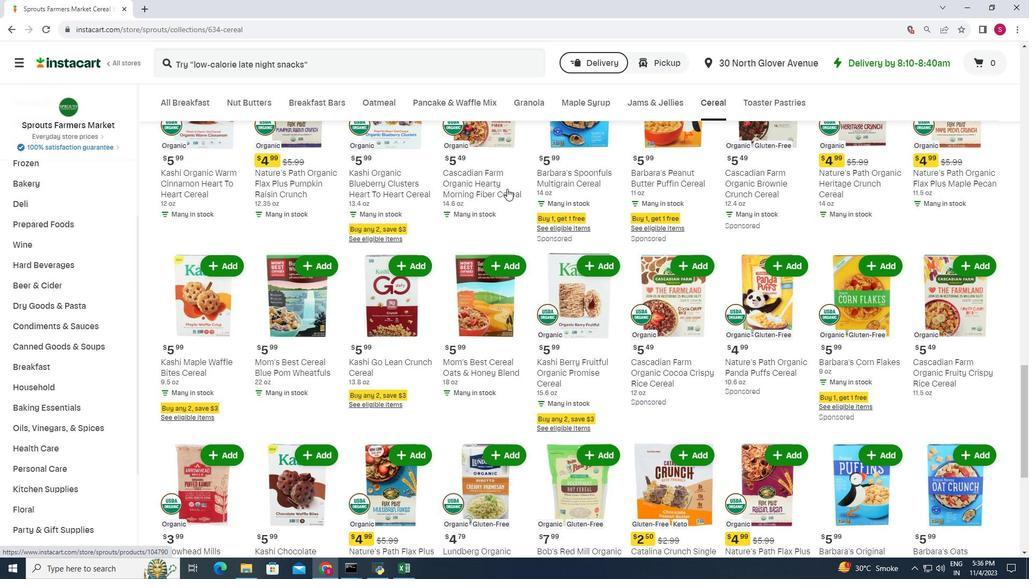 
Action: Mouse moved to (512, 189)
Screenshot: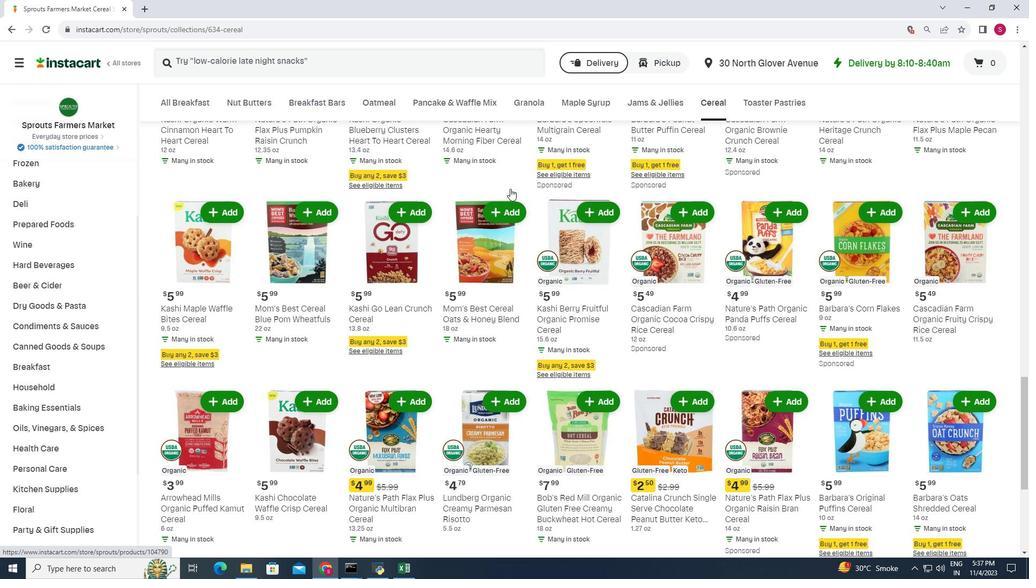 
Action: Mouse scrolled (512, 188) with delta (0, 0)
Screenshot: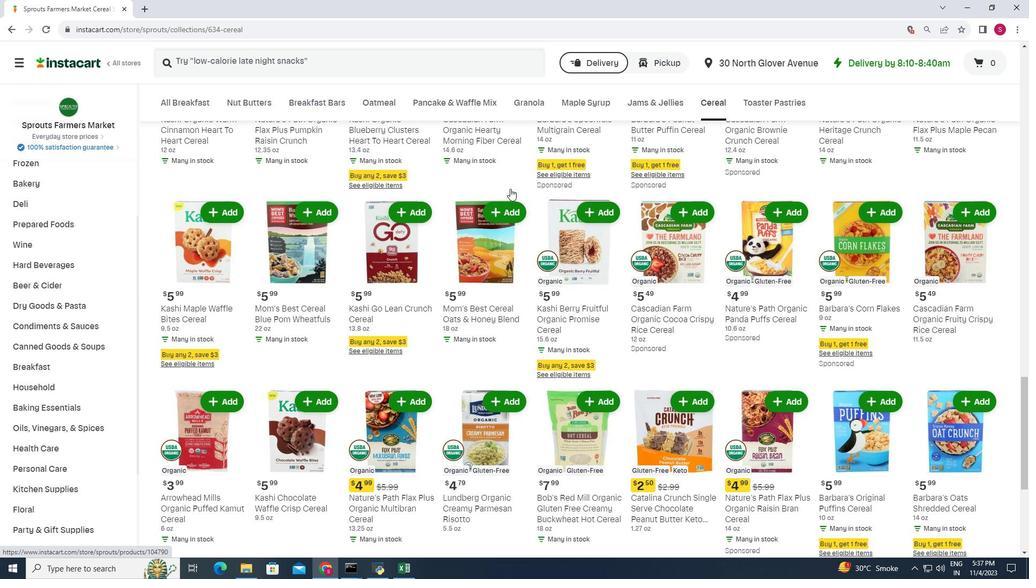 
Action: Mouse moved to (521, 207)
Screenshot: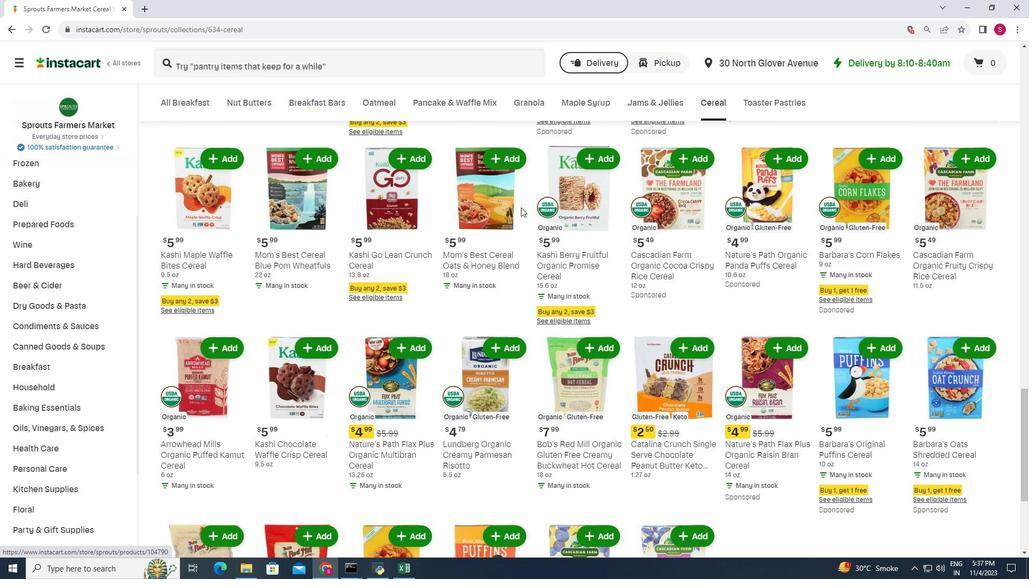 
Action: Mouse scrolled (521, 206) with delta (0, 0)
Screenshot: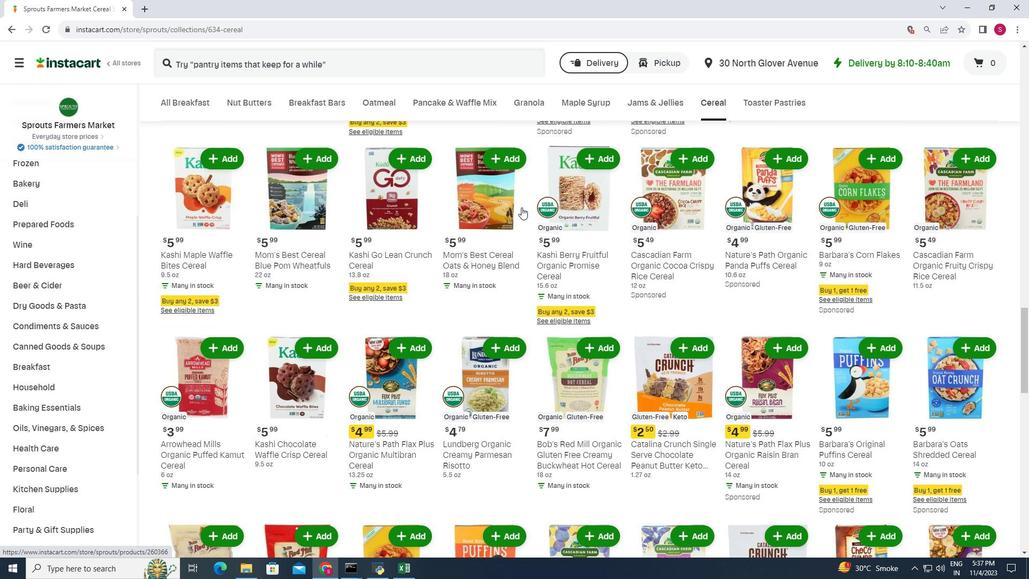 
Action: Mouse moved to (520, 211)
Screenshot: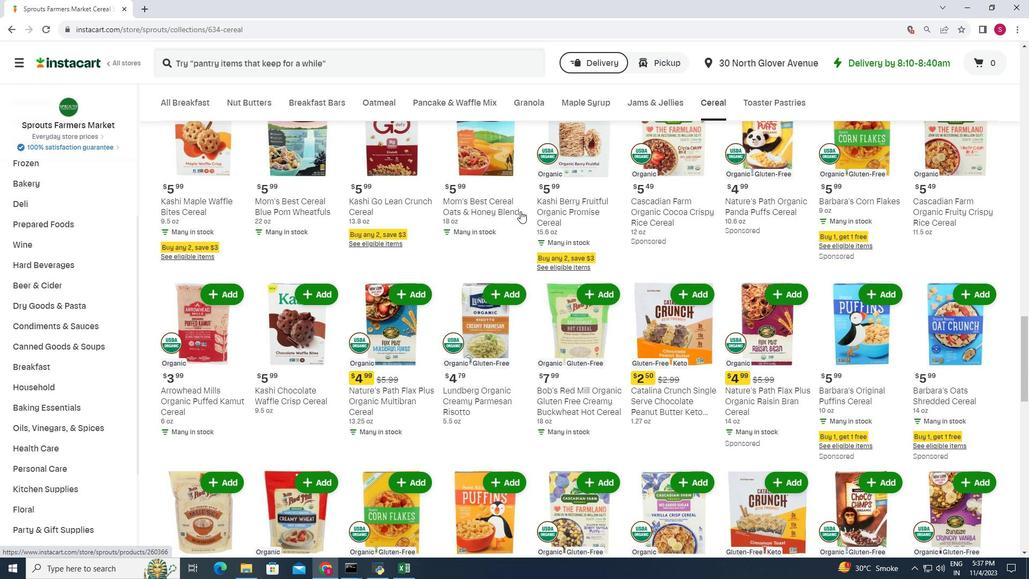
Action: Mouse scrolled (520, 211) with delta (0, 0)
Screenshot: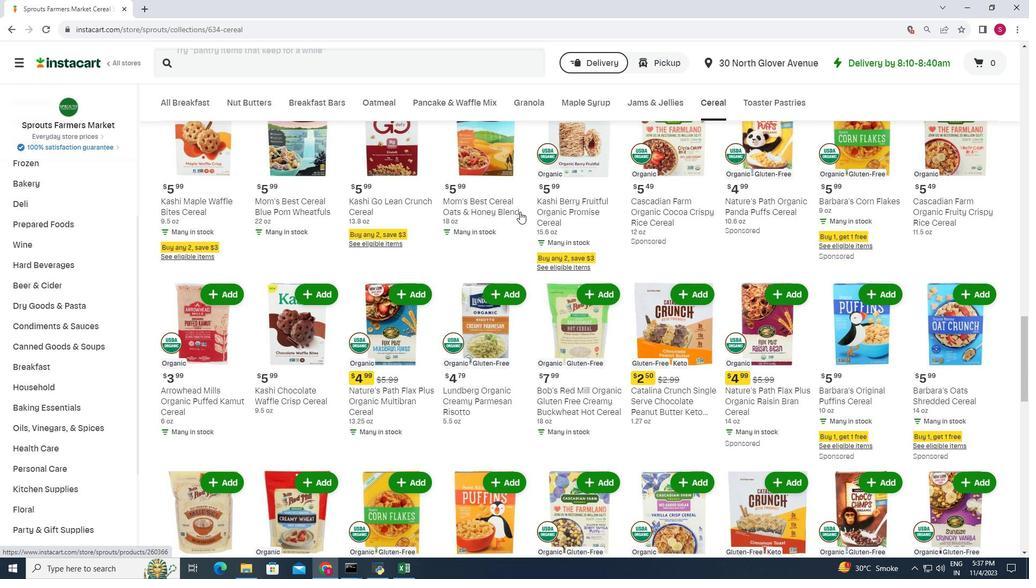 
Action: Mouse moved to (498, 233)
Screenshot: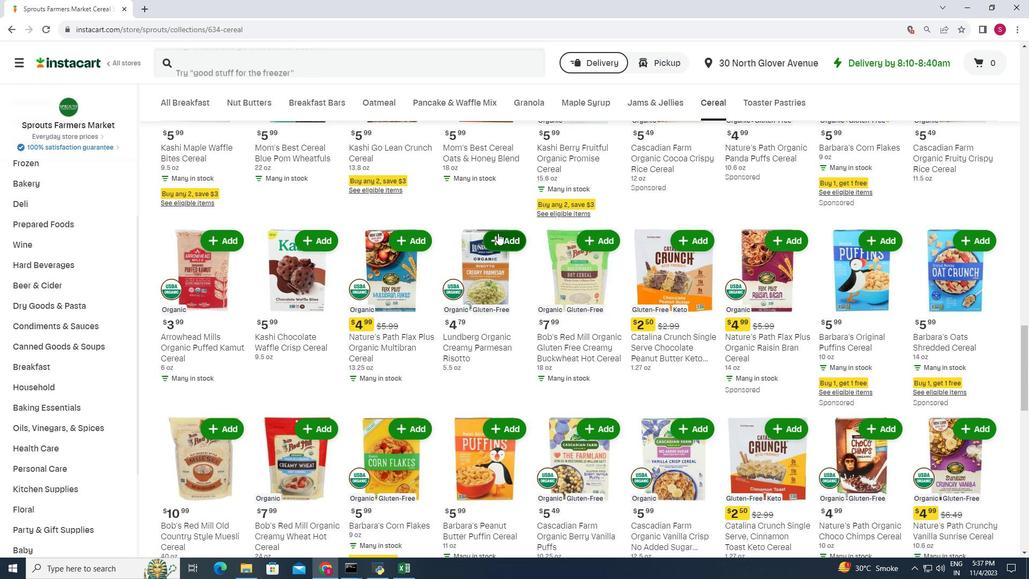 
Action: Mouse pressed left at (498, 233)
Screenshot: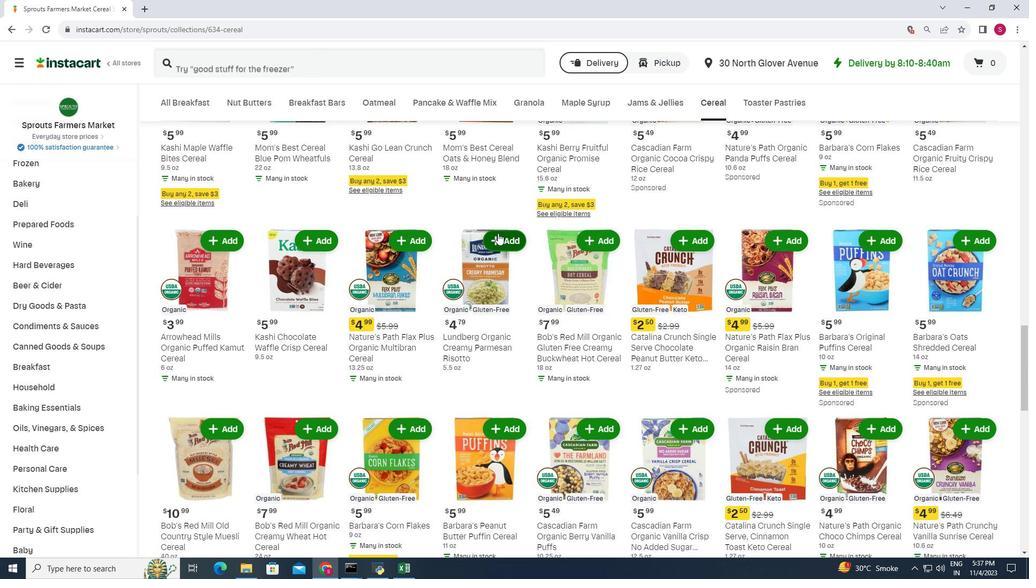 
Action: Mouse moved to (507, 201)
Screenshot: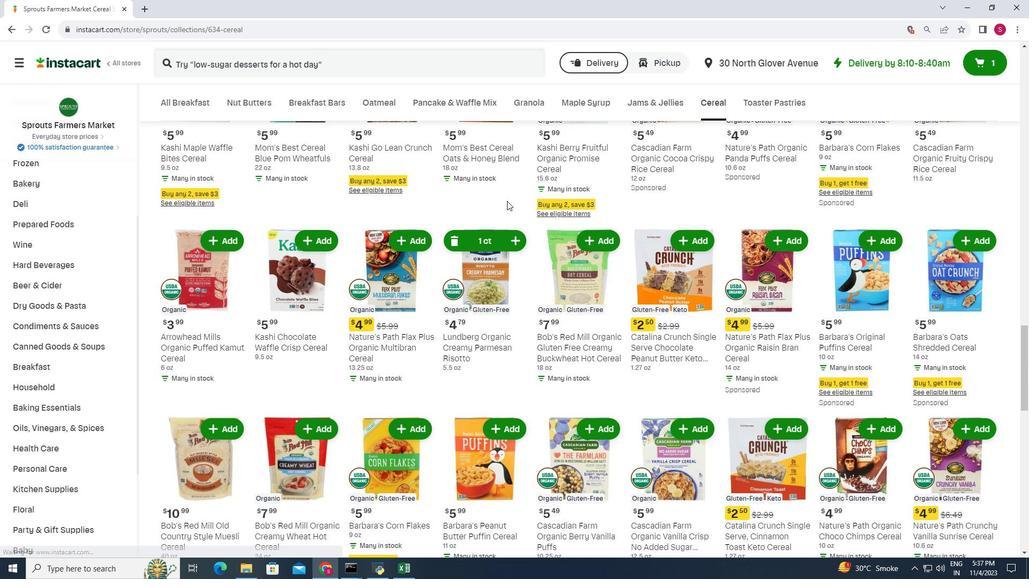 
